 Task: Create a due date automation trigger when advanced on, on the wednesday after a card is due add fields without custom field "Resume" set to a date less than 1 working days ago at 11:00 AM.
Action: Mouse moved to (1280, 93)
Screenshot: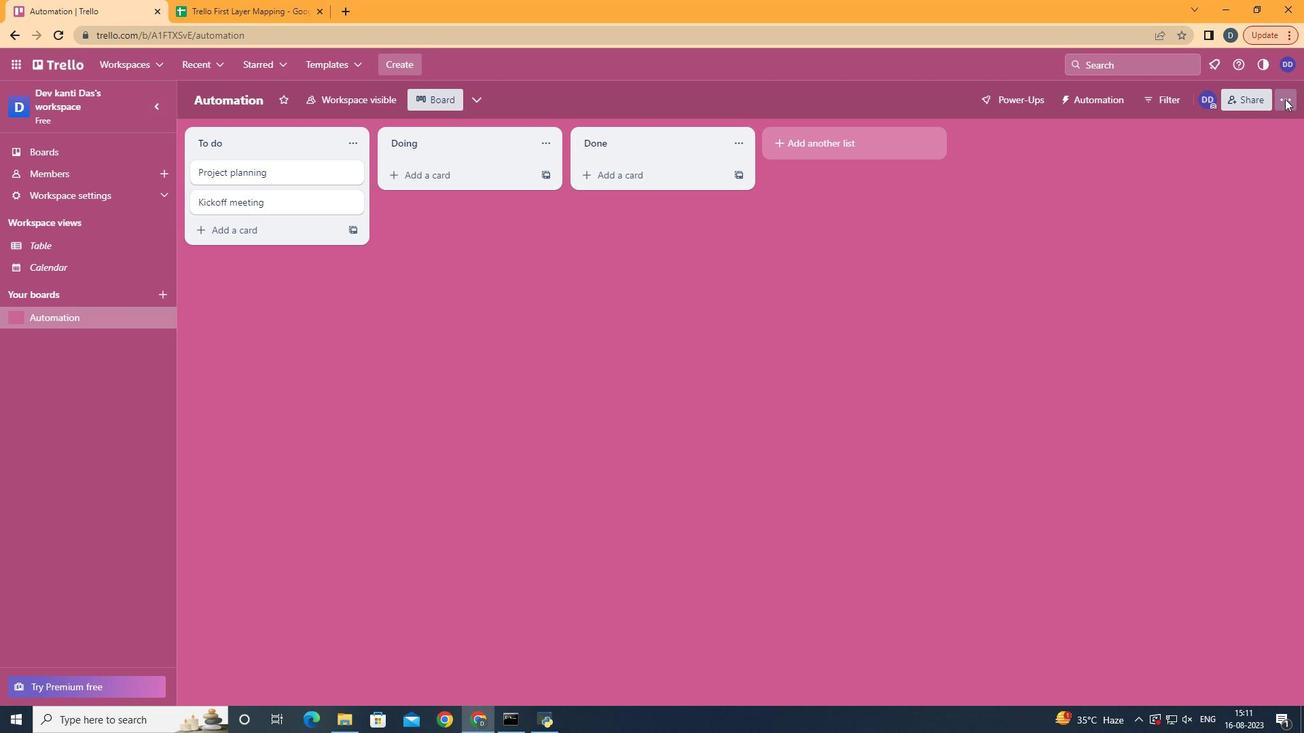 
Action: Mouse pressed left at (1280, 93)
Screenshot: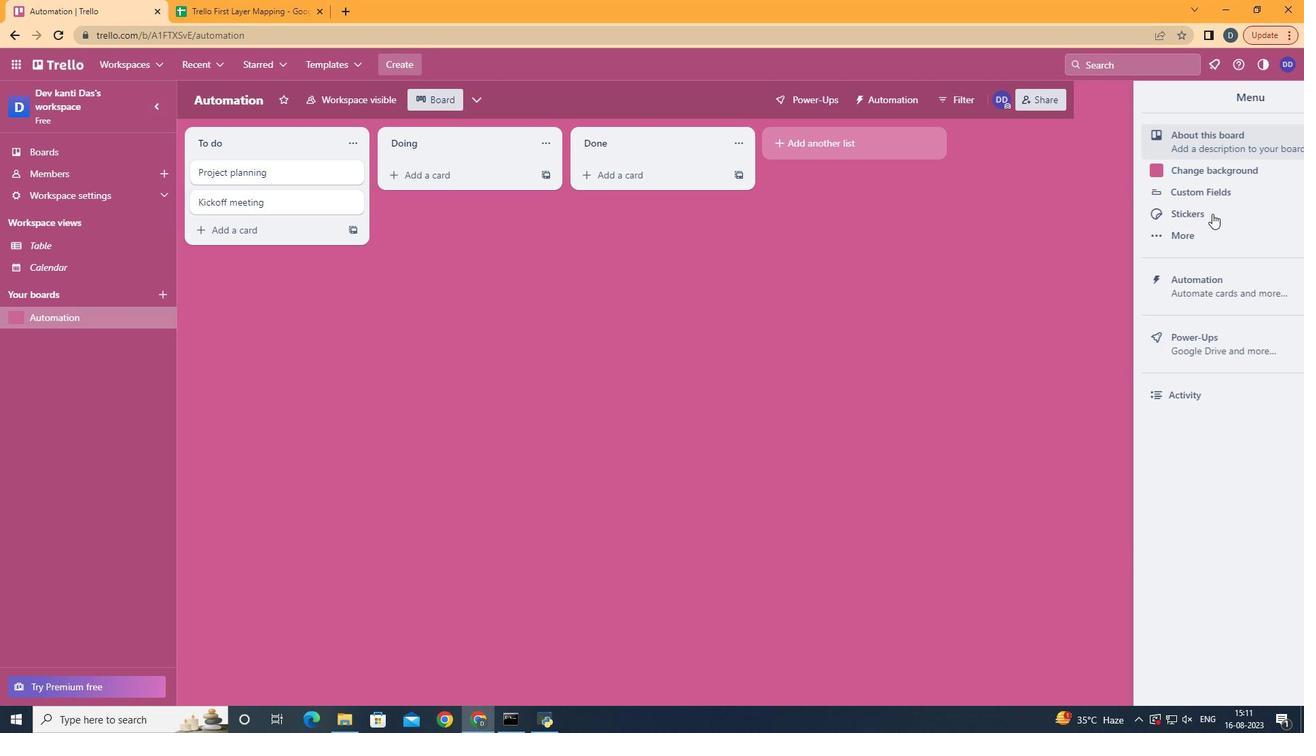 
Action: Mouse moved to (1161, 279)
Screenshot: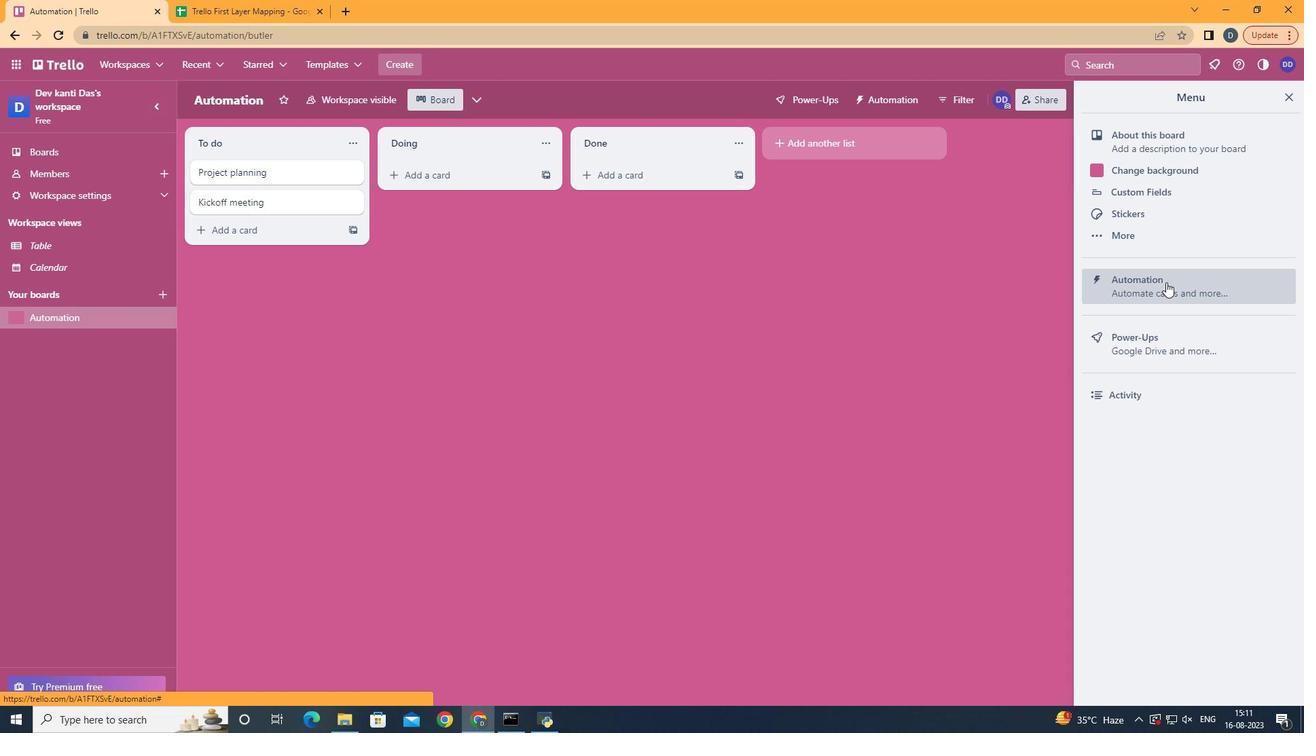 
Action: Mouse pressed left at (1161, 279)
Screenshot: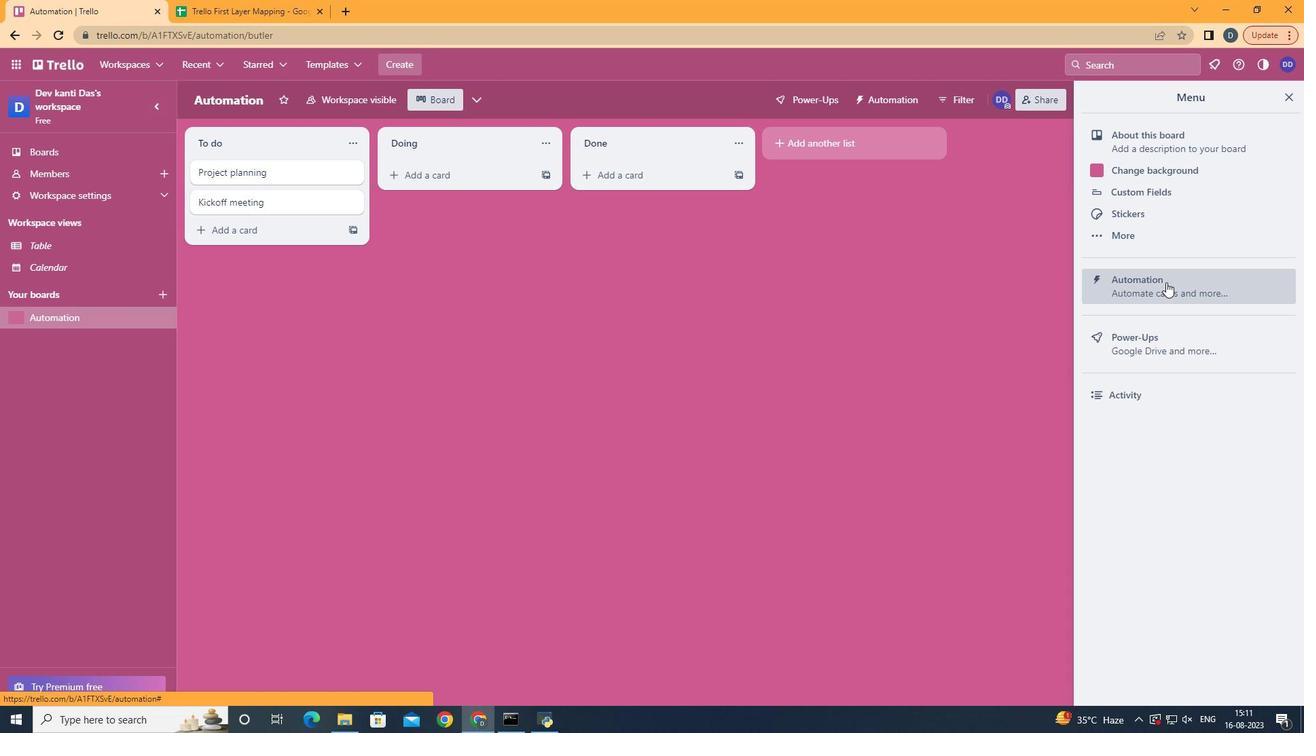 
Action: Mouse moved to (250, 260)
Screenshot: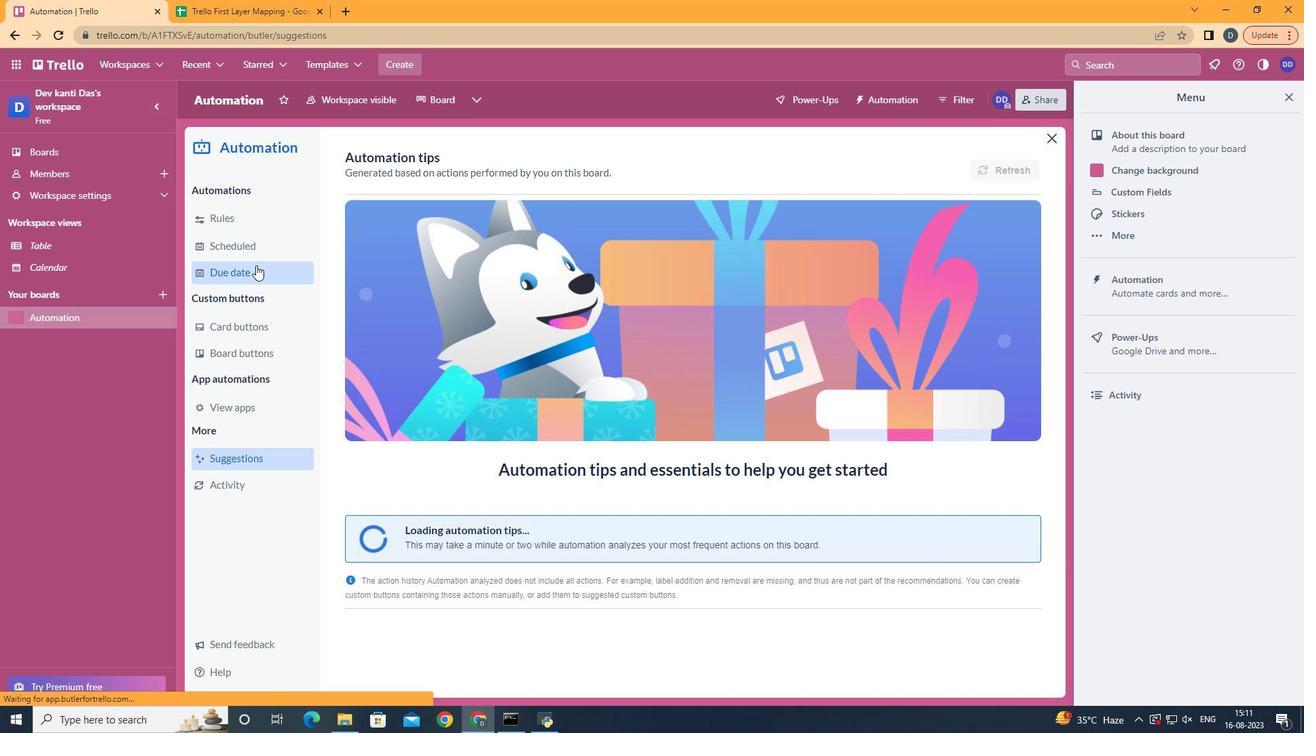 
Action: Mouse pressed left at (250, 260)
Screenshot: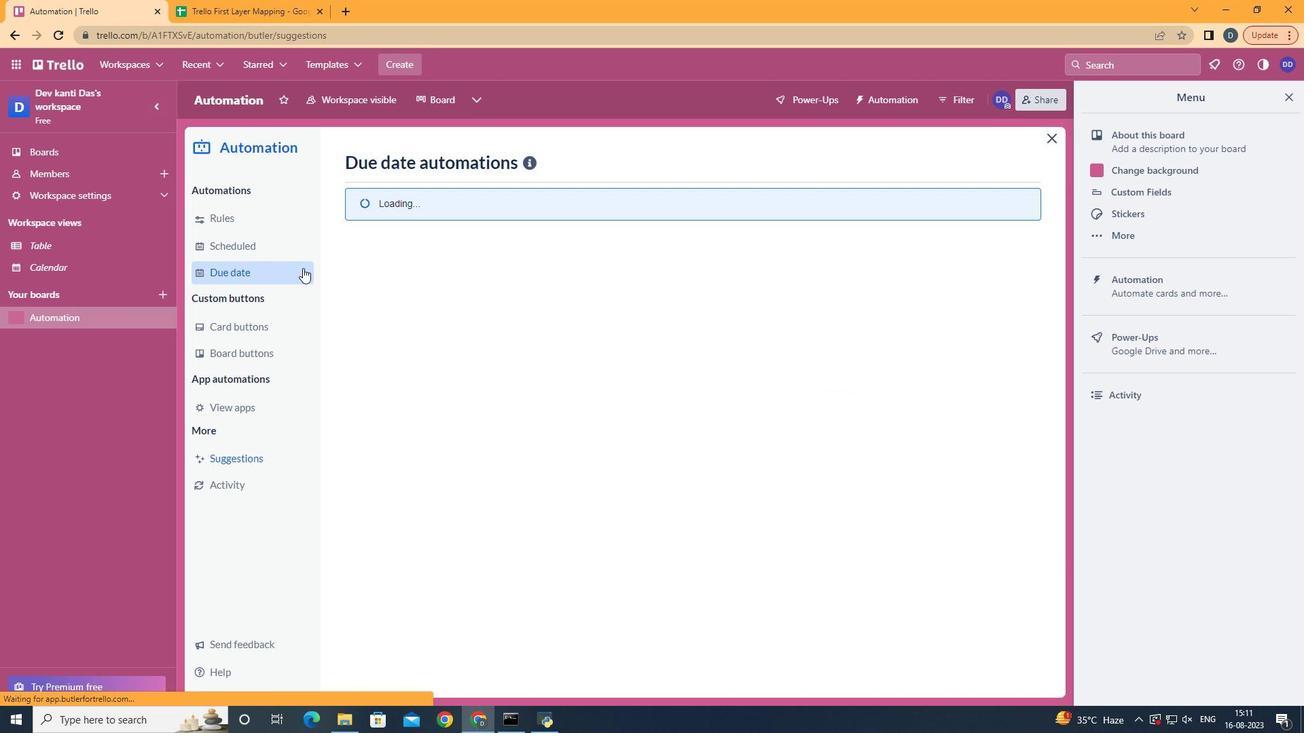 
Action: Mouse moved to (954, 153)
Screenshot: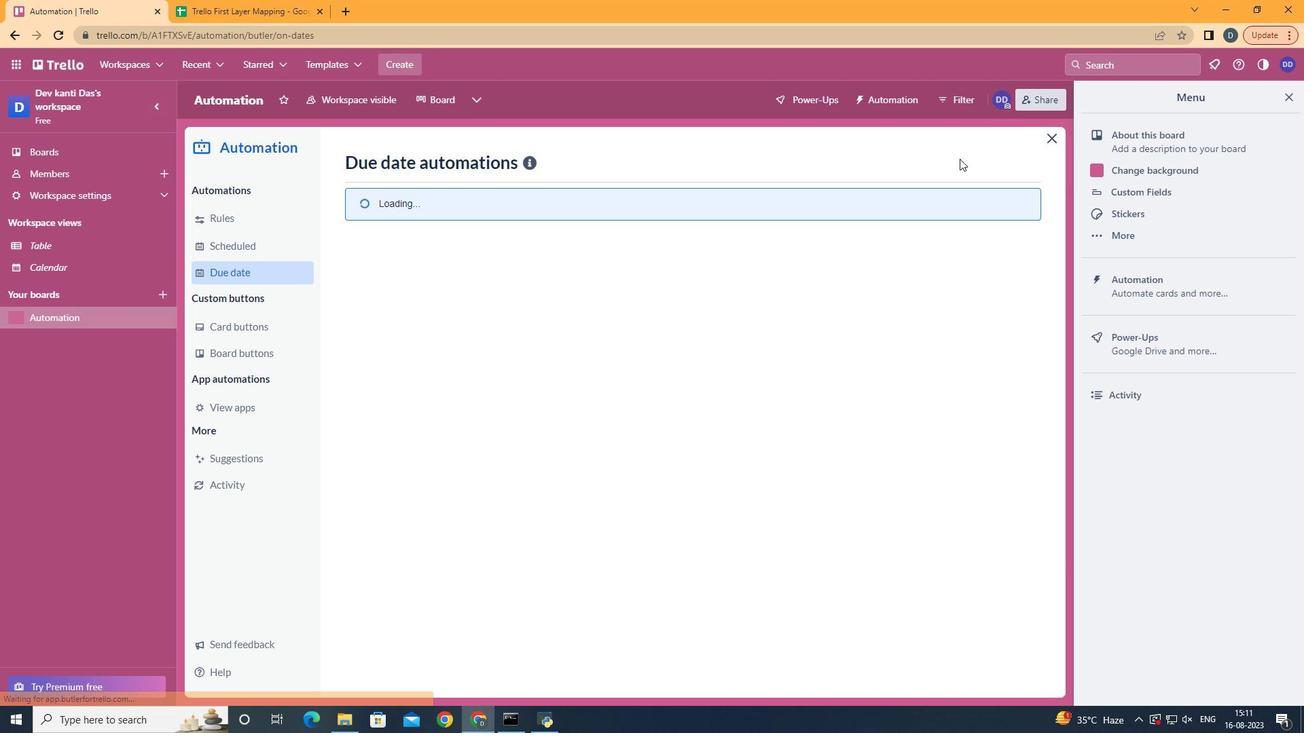 
Action: Mouse pressed left at (954, 153)
Screenshot: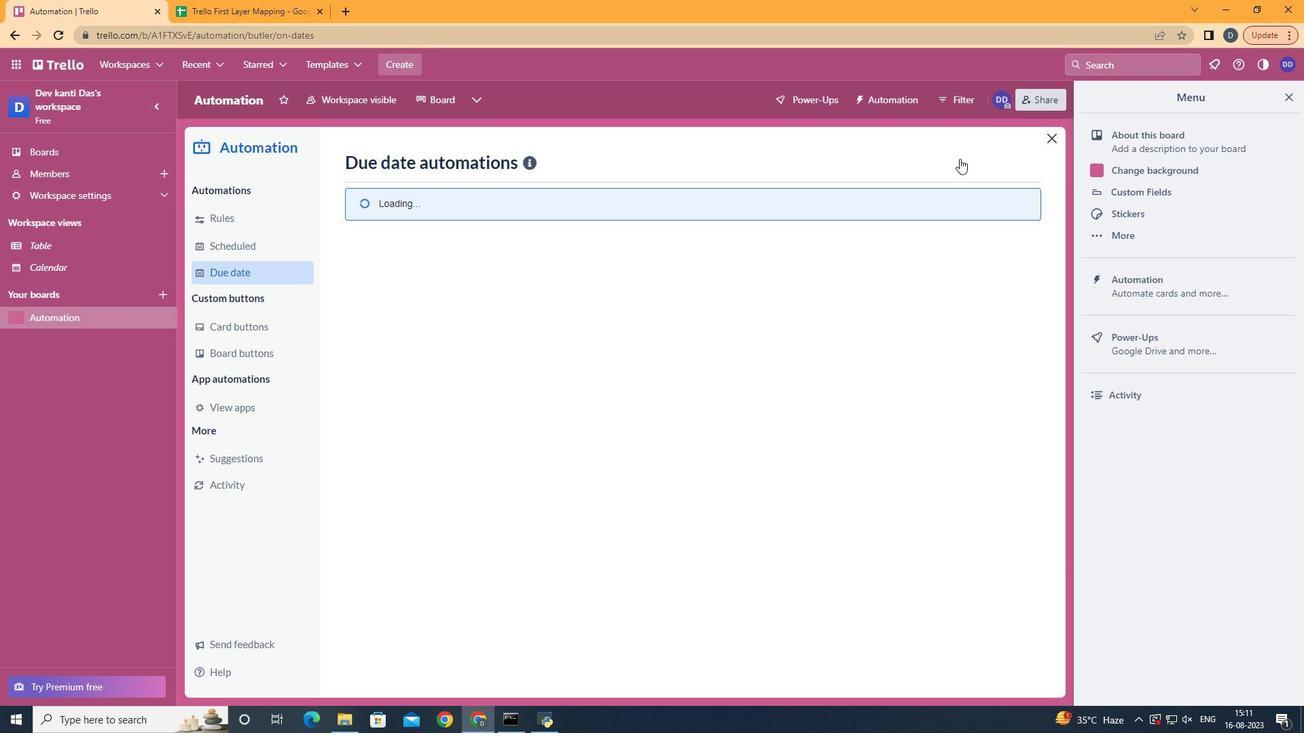 
Action: Mouse pressed left at (954, 153)
Screenshot: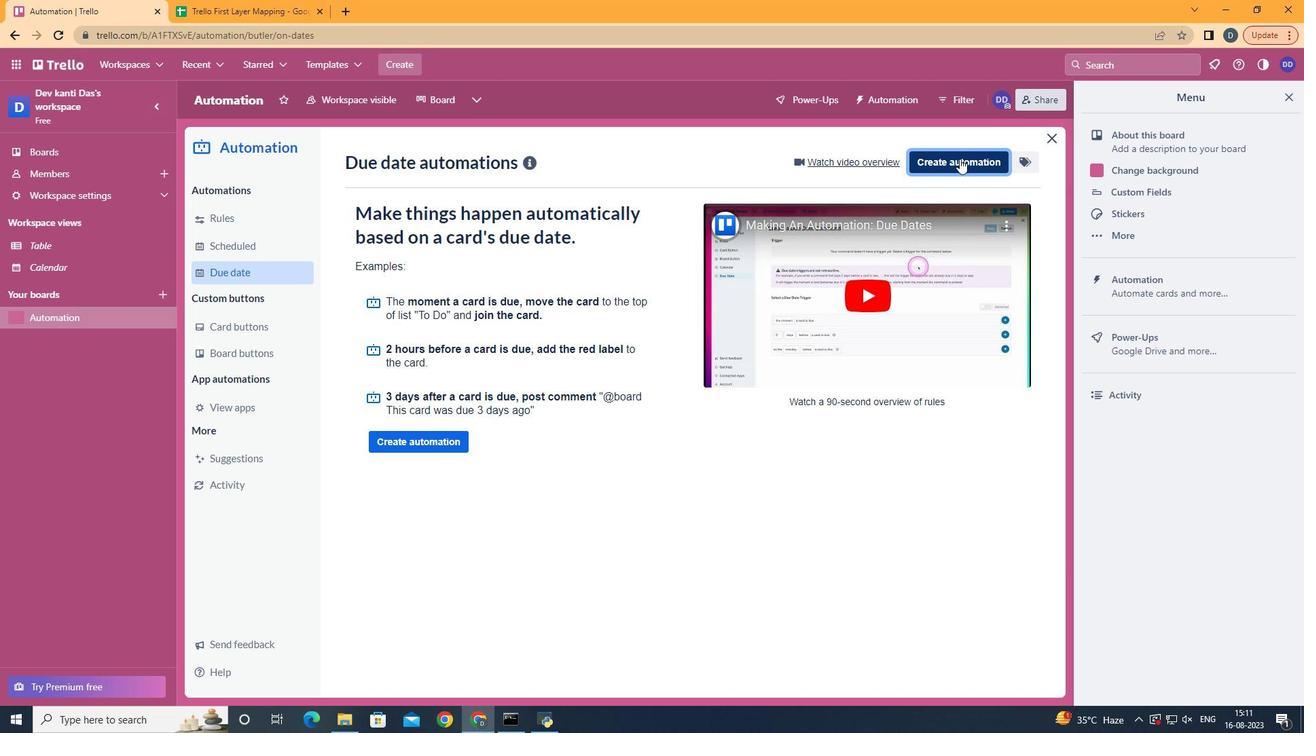 
Action: Mouse moved to (703, 297)
Screenshot: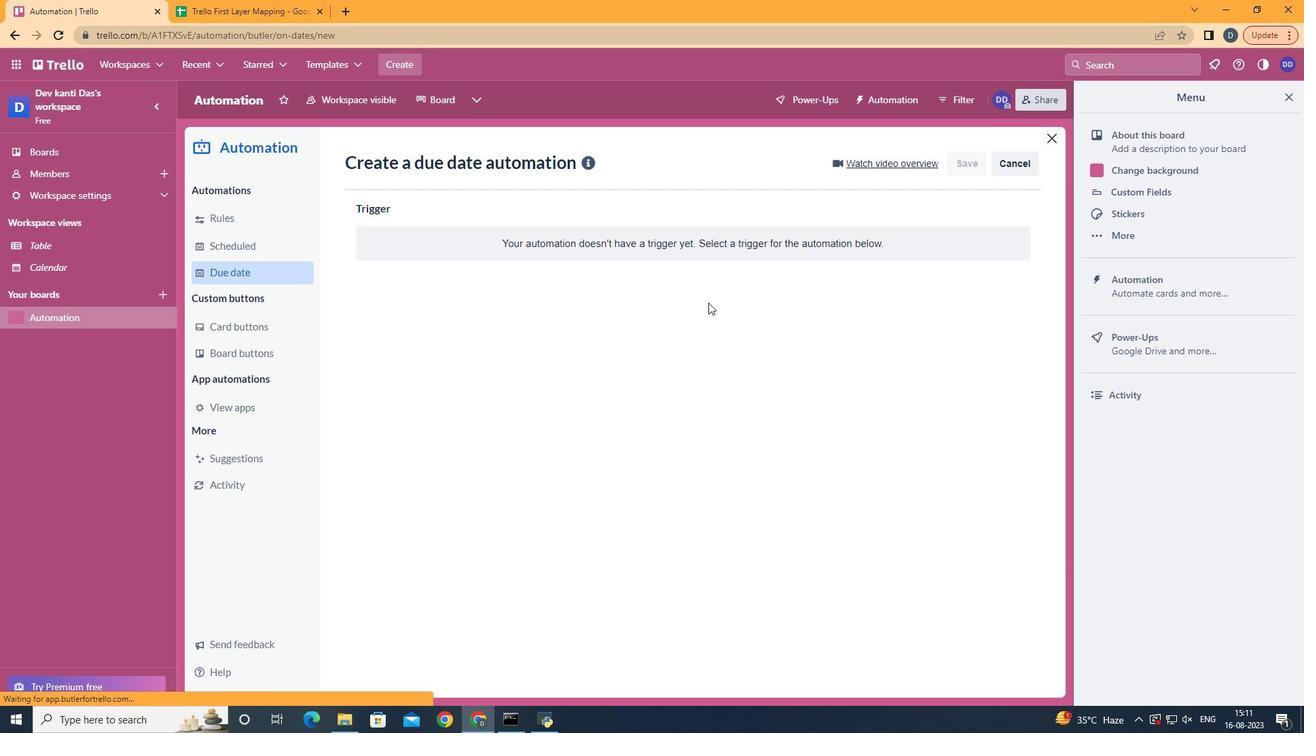 
Action: Mouse pressed left at (703, 297)
Screenshot: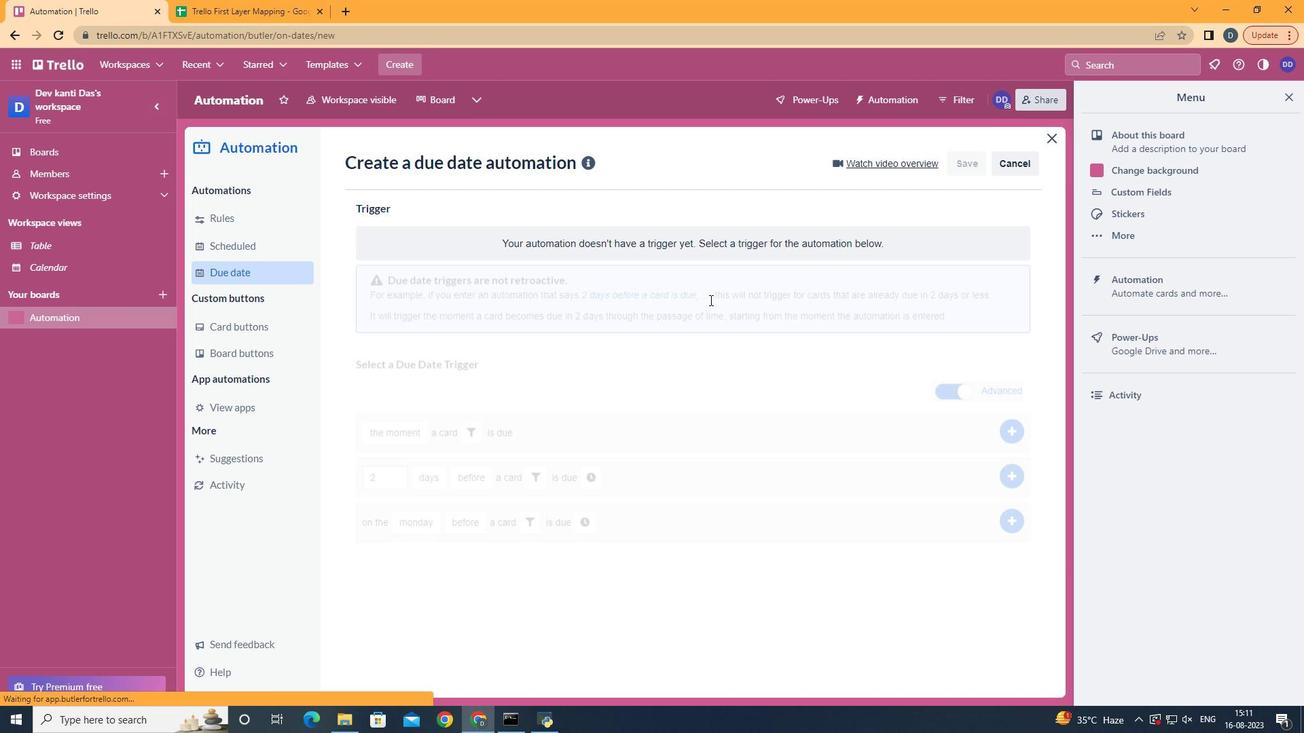 
Action: Mouse moved to (434, 397)
Screenshot: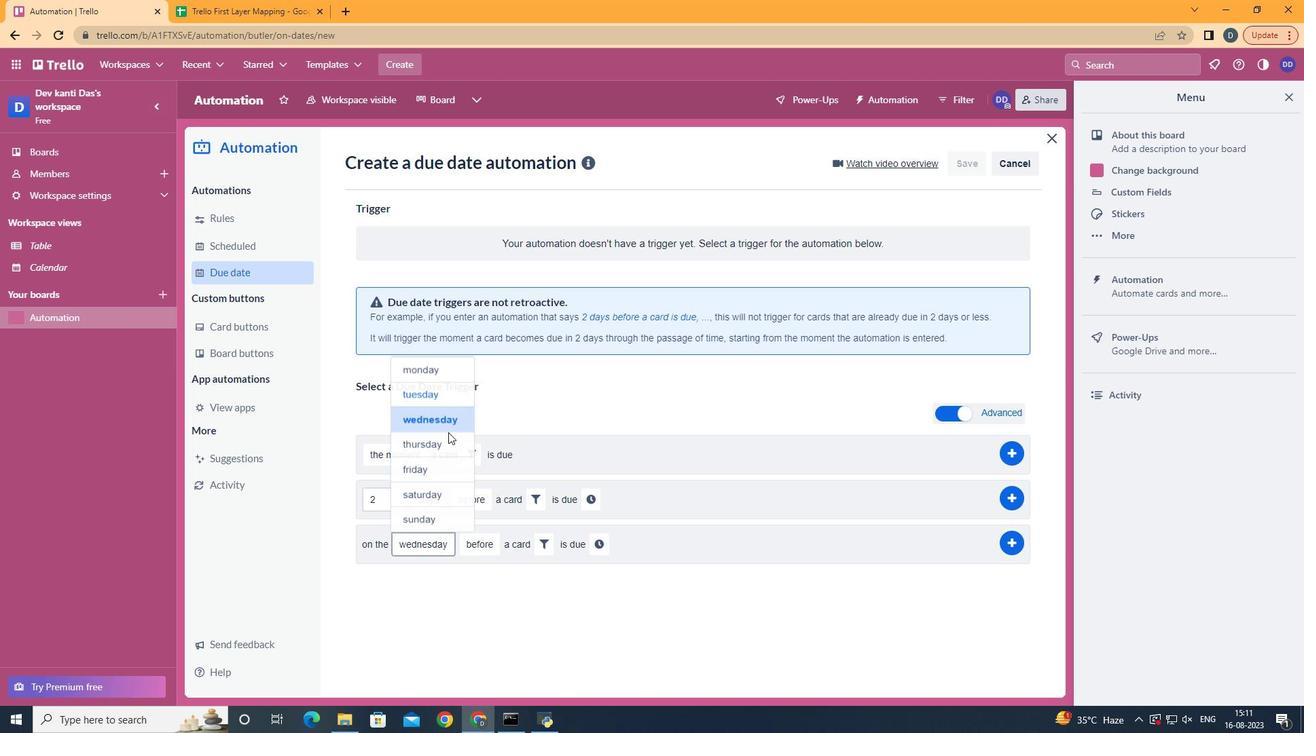 
Action: Mouse pressed left at (434, 397)
Screenshot: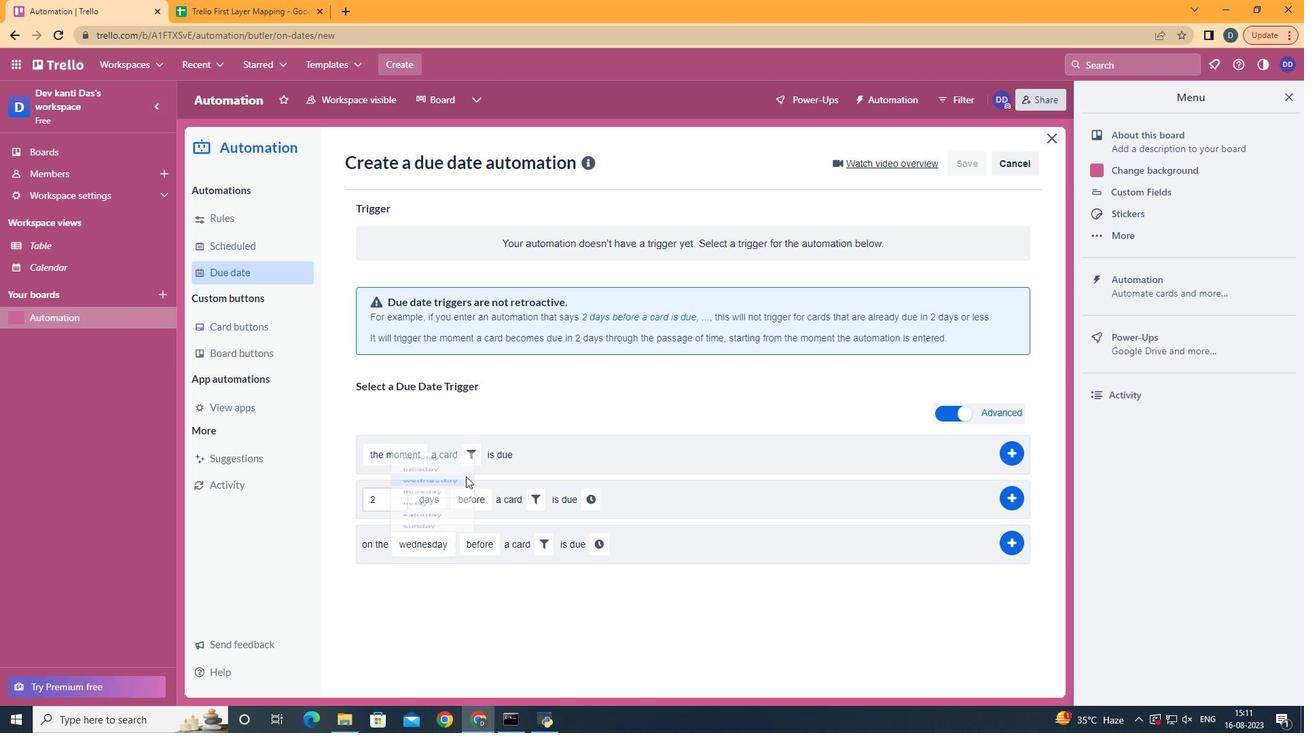 
Action: Mouse moved to (485, 590)
Screenshot: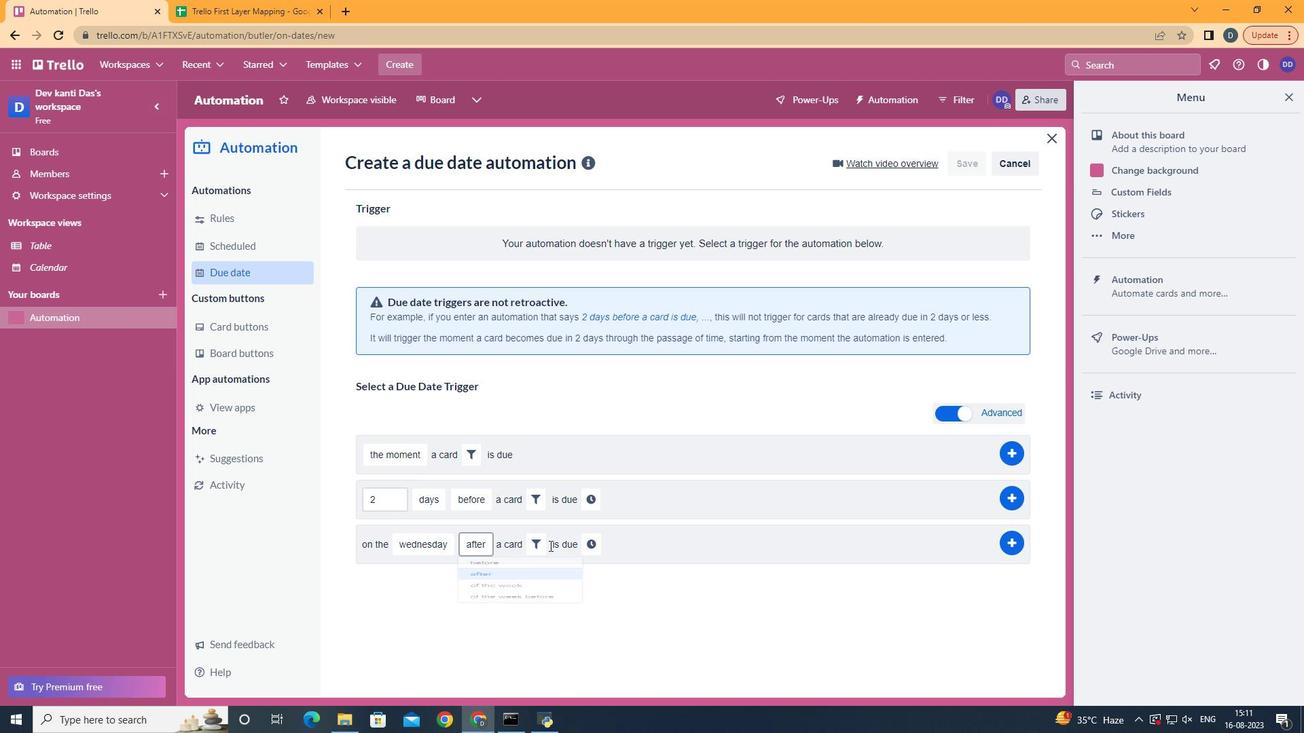 
Action: Mouse pressed left at (485, 590)
Screenshot: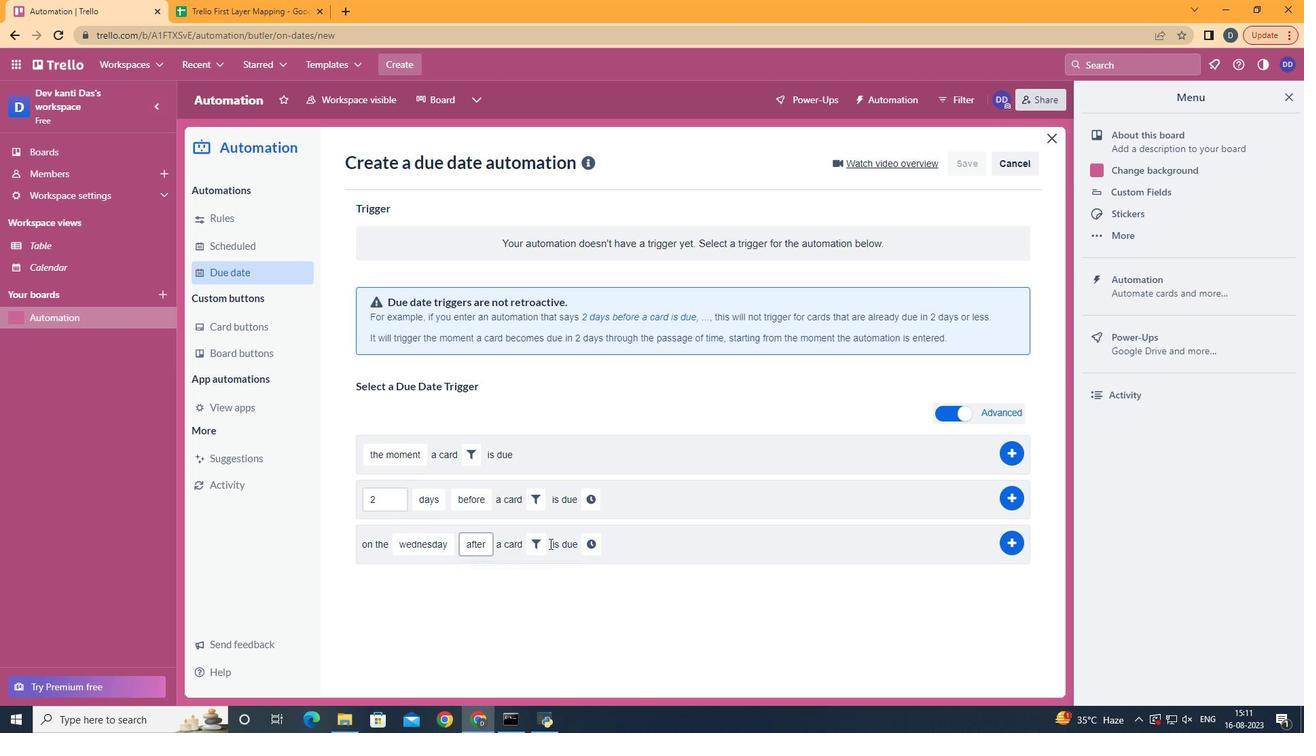
Action: Mouse moved to (544, 536)
Screenshot: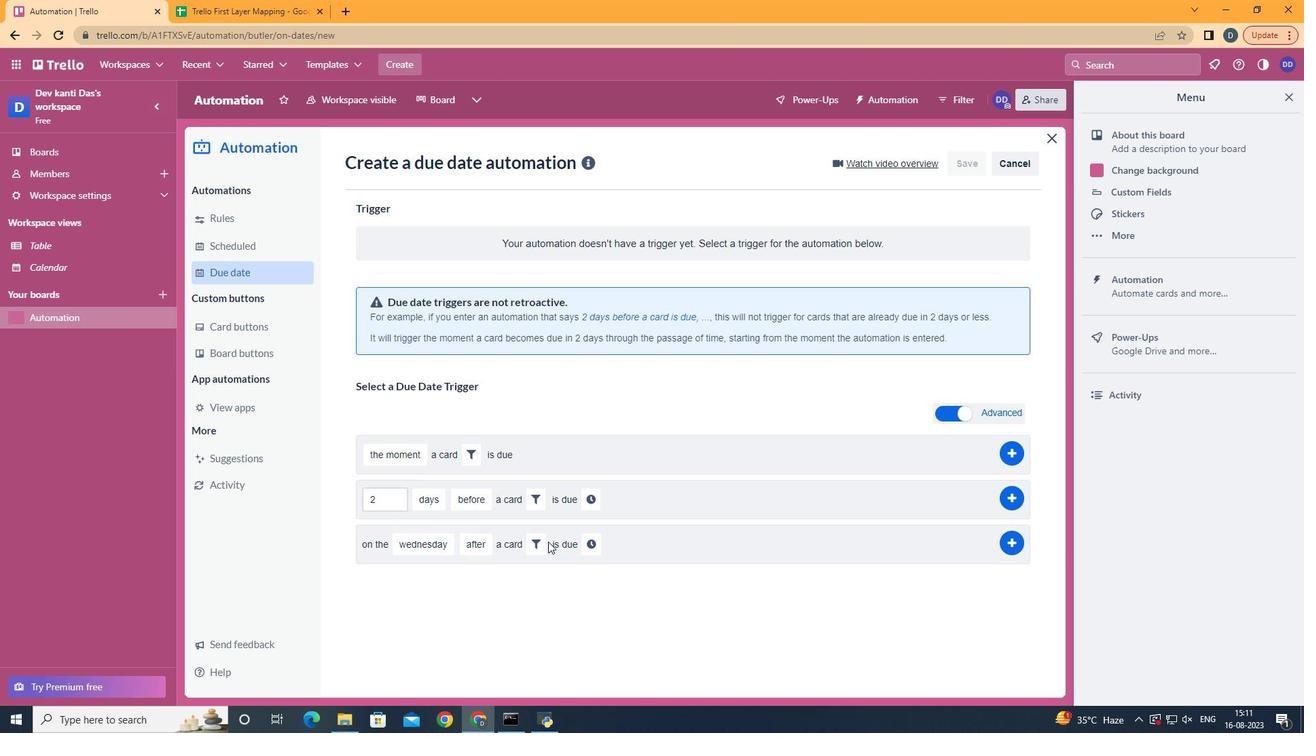 
Action: Mouse pressed left at (544, 536)
Screenshot: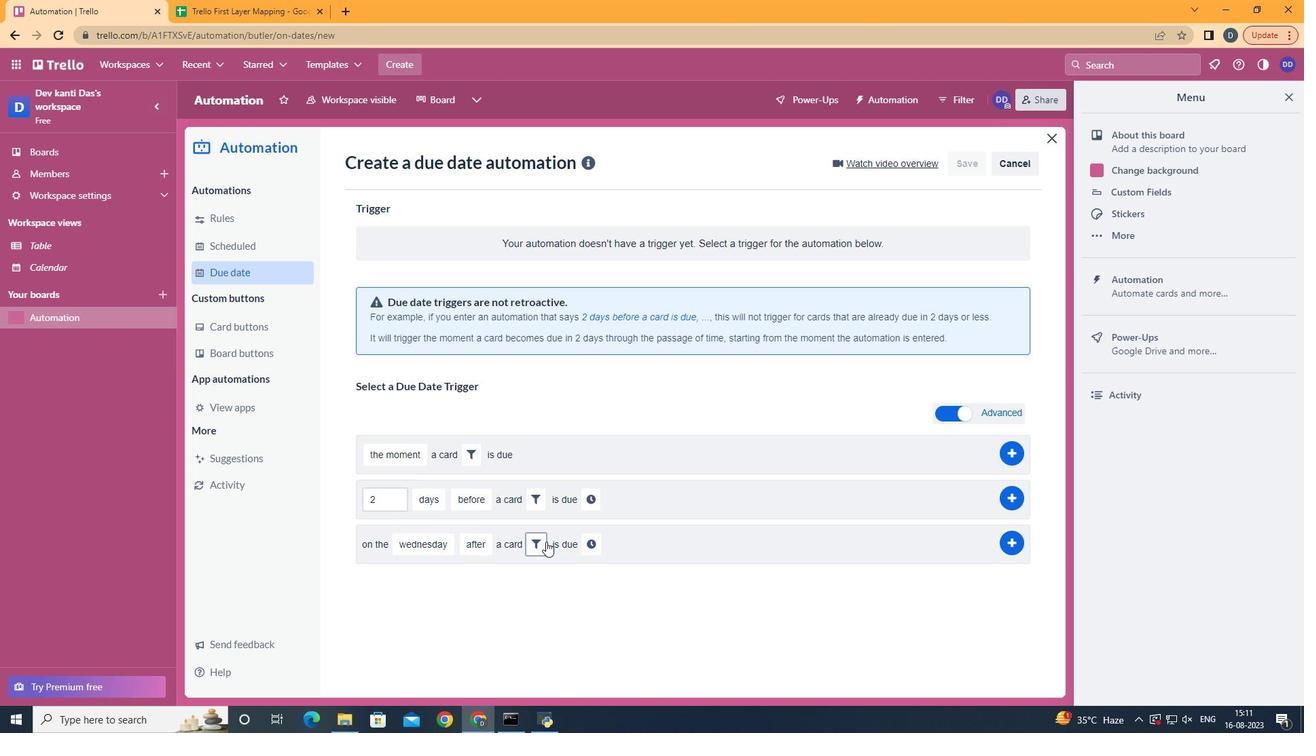 
Action: Mouse moved to (540, 536)
Screenshot: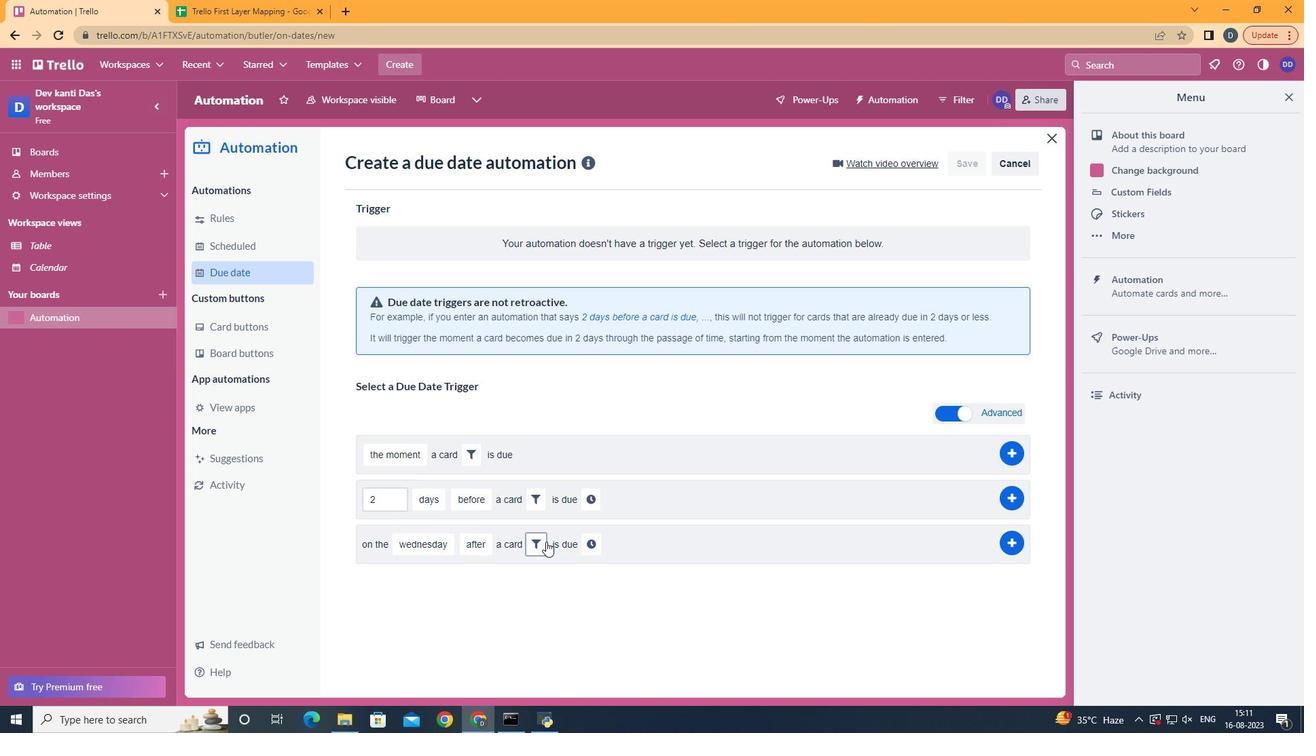 
Action: Mouse pressed left at (540, 536)
Screenshot: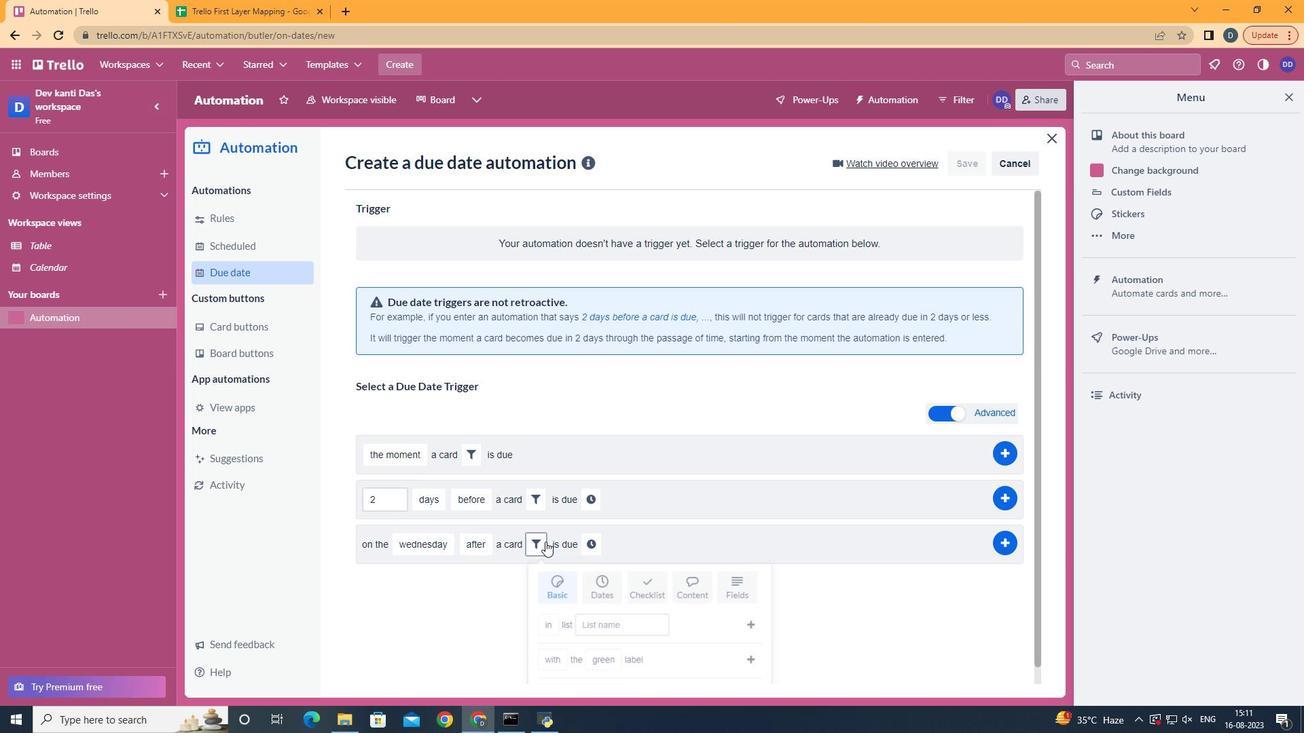 
Action: Mouse moved to (755, 587)
Screenshot: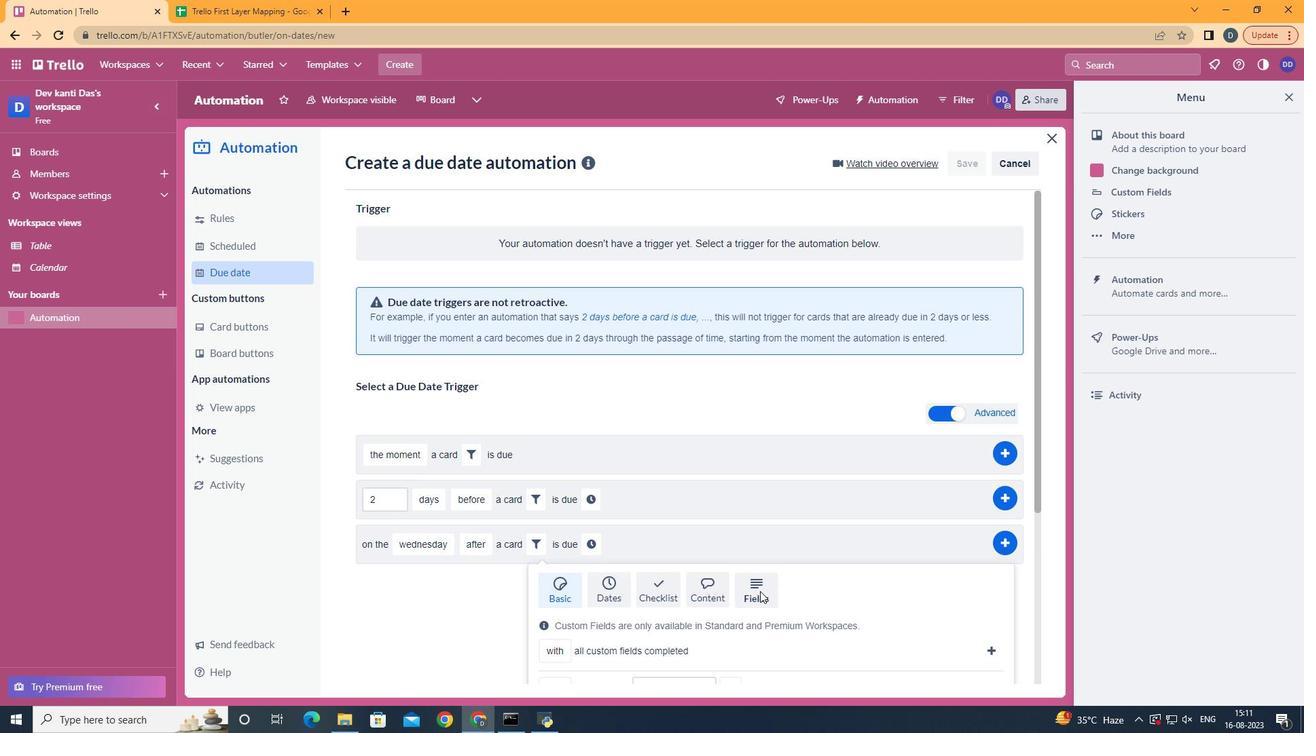 
Action: Mouse pressed left at (755, 587)
Screenshot: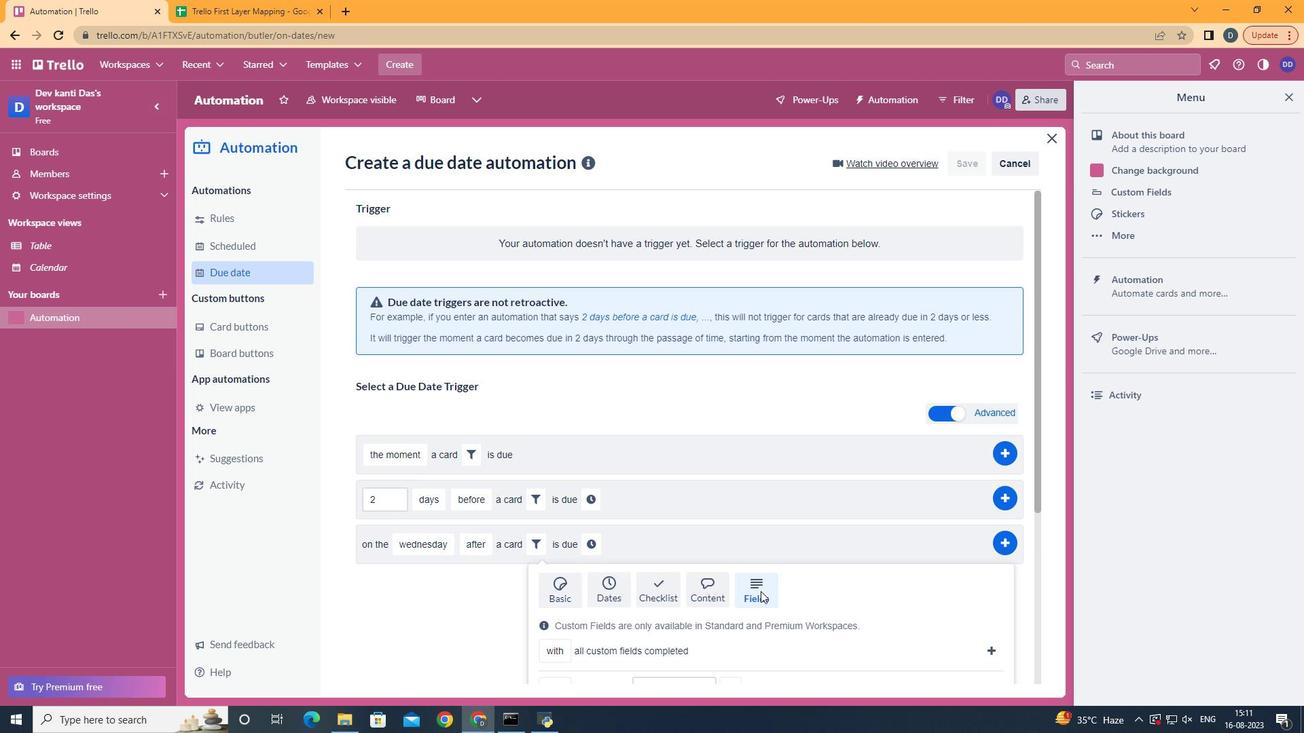 
Action: Mouse moved to (755, 586)
Screenshot: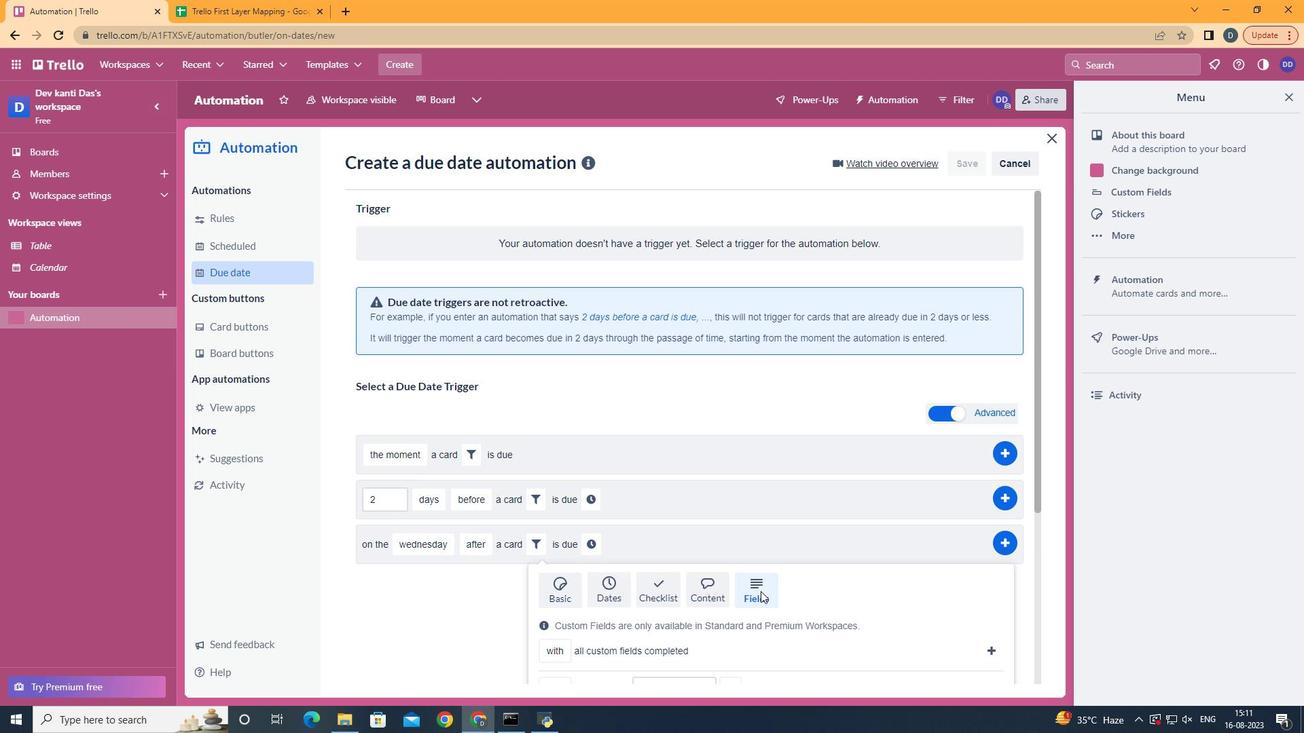 
Action: Mouse scrolled (755, 585) with delta (0, 0)
Screenshot: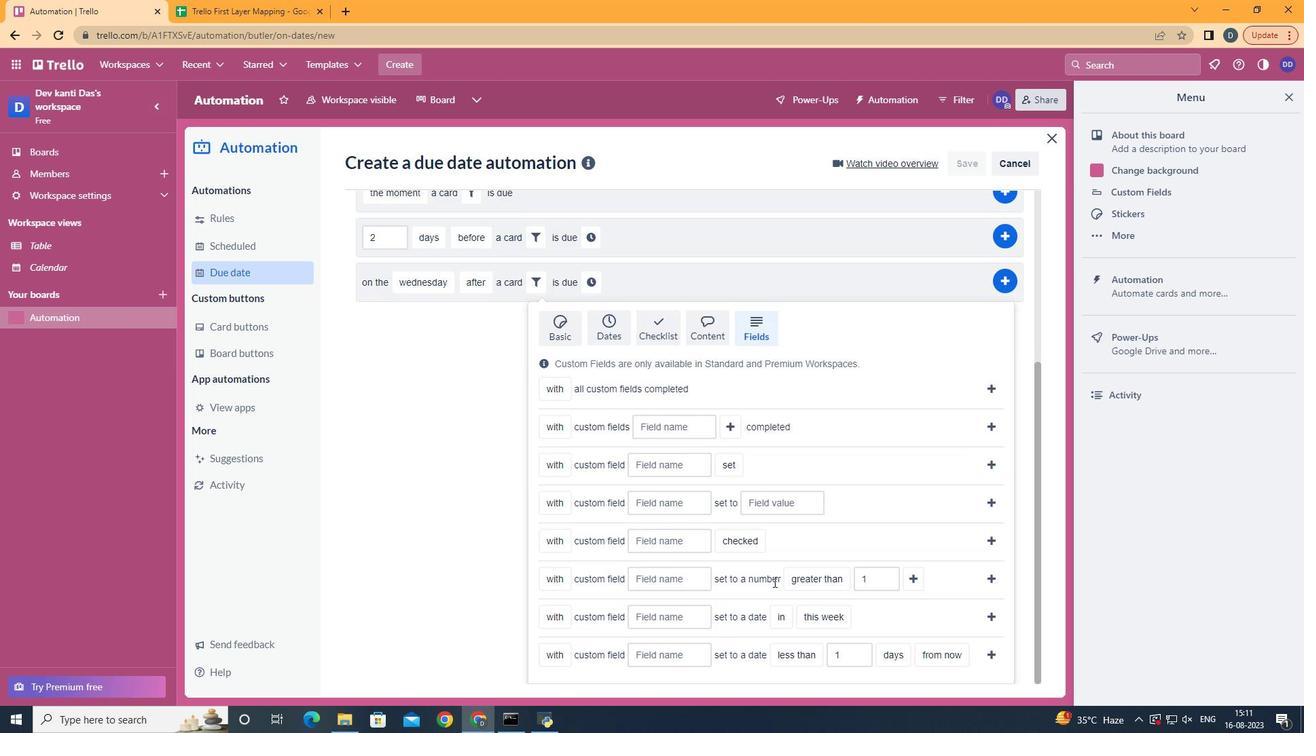 
Action: Mouse scrolled (755, 585) with delta (0, 0)
Screenshot: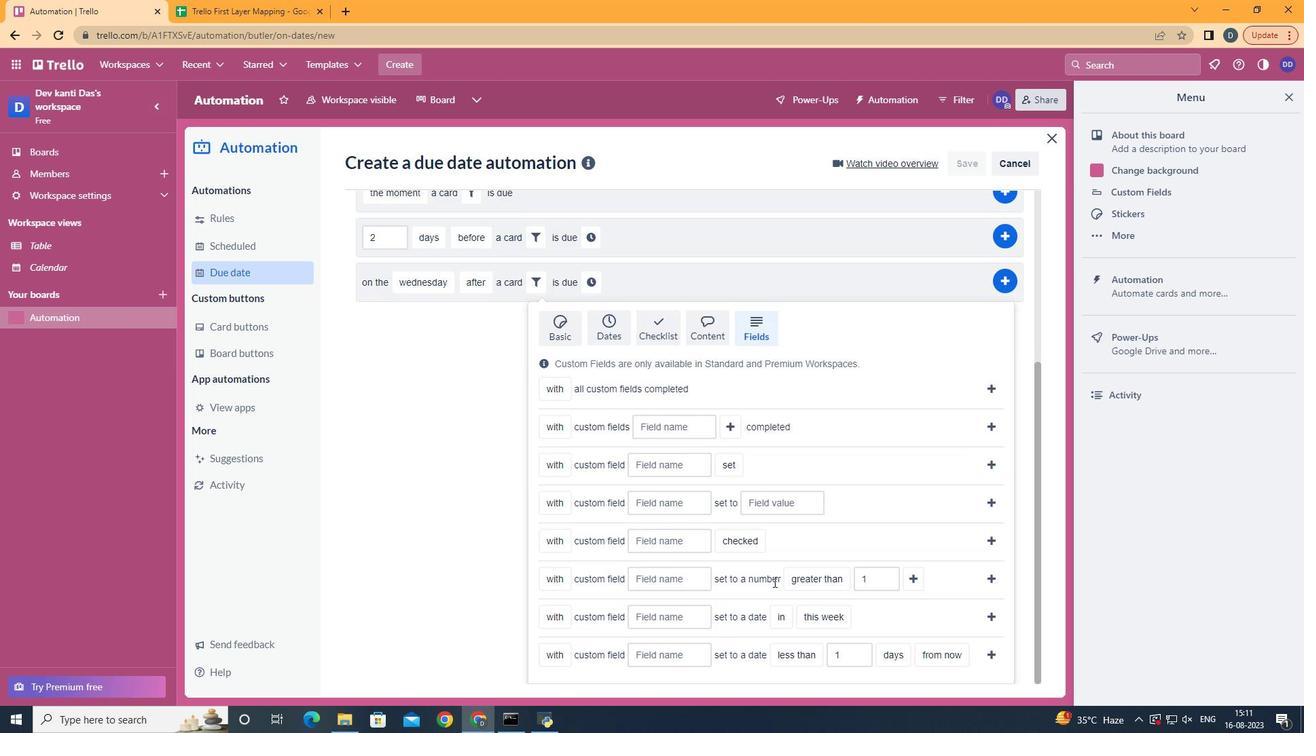 
Action: Mouse scrolled (755, 585) with delta (0, 0)
Screenshot: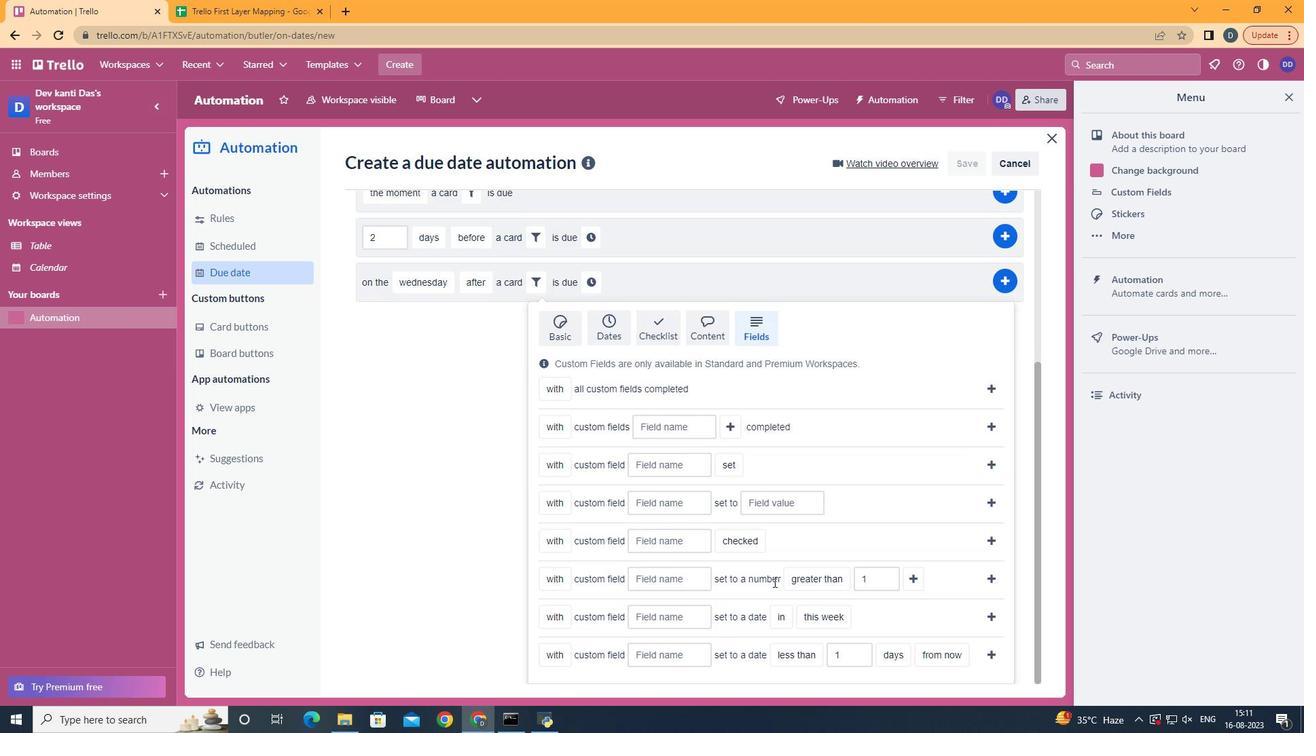
Action: Mouse scrolled (755, 585) with delta (0, 0)
Screenshot: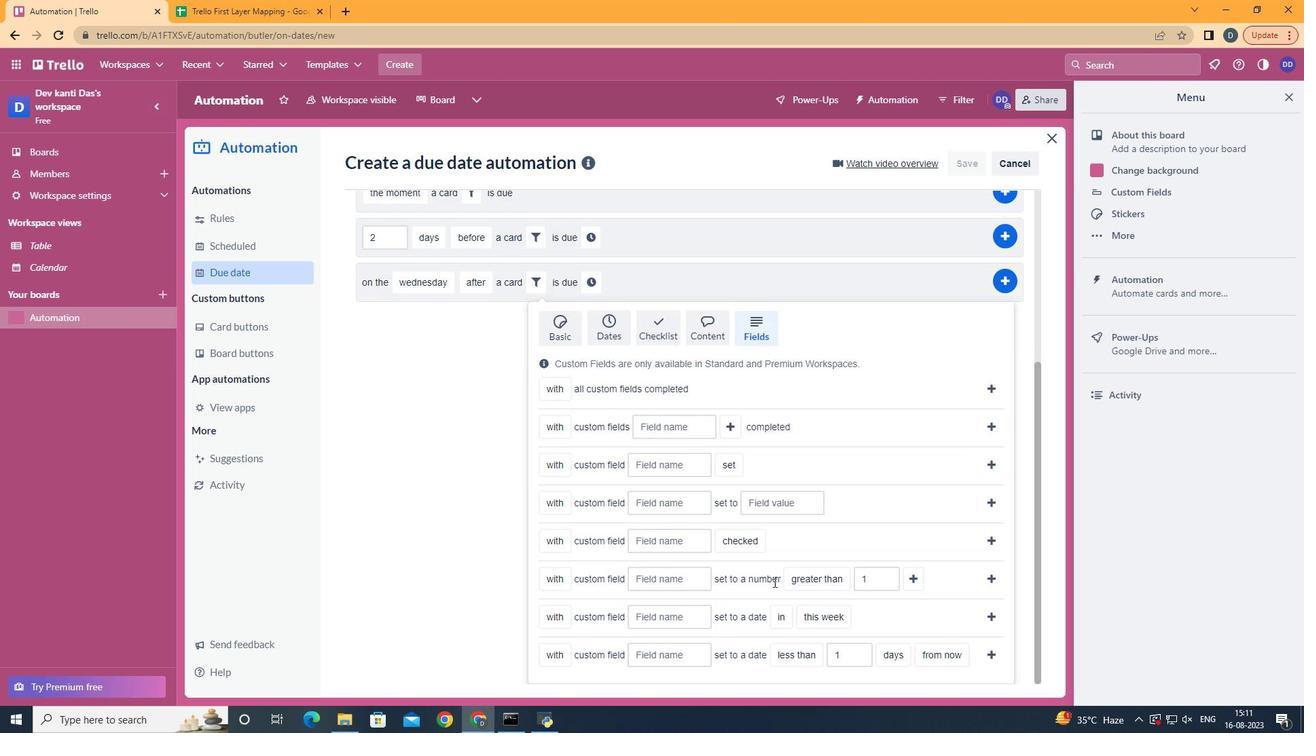 
Action: Mouse scrolled (755, 585) with delta (0, 0)
Screenshot: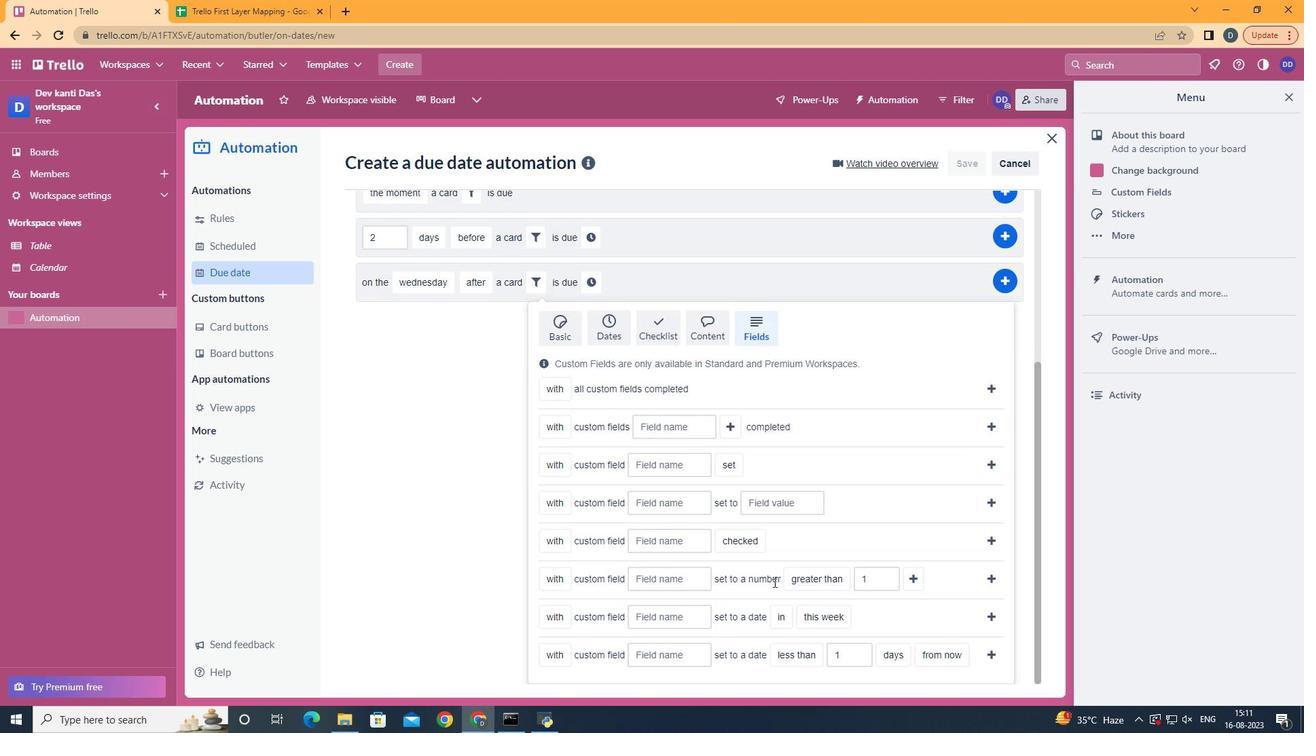 
Action: Mouse scrolled (755, 585) with delta (0, 0)
Screenshot: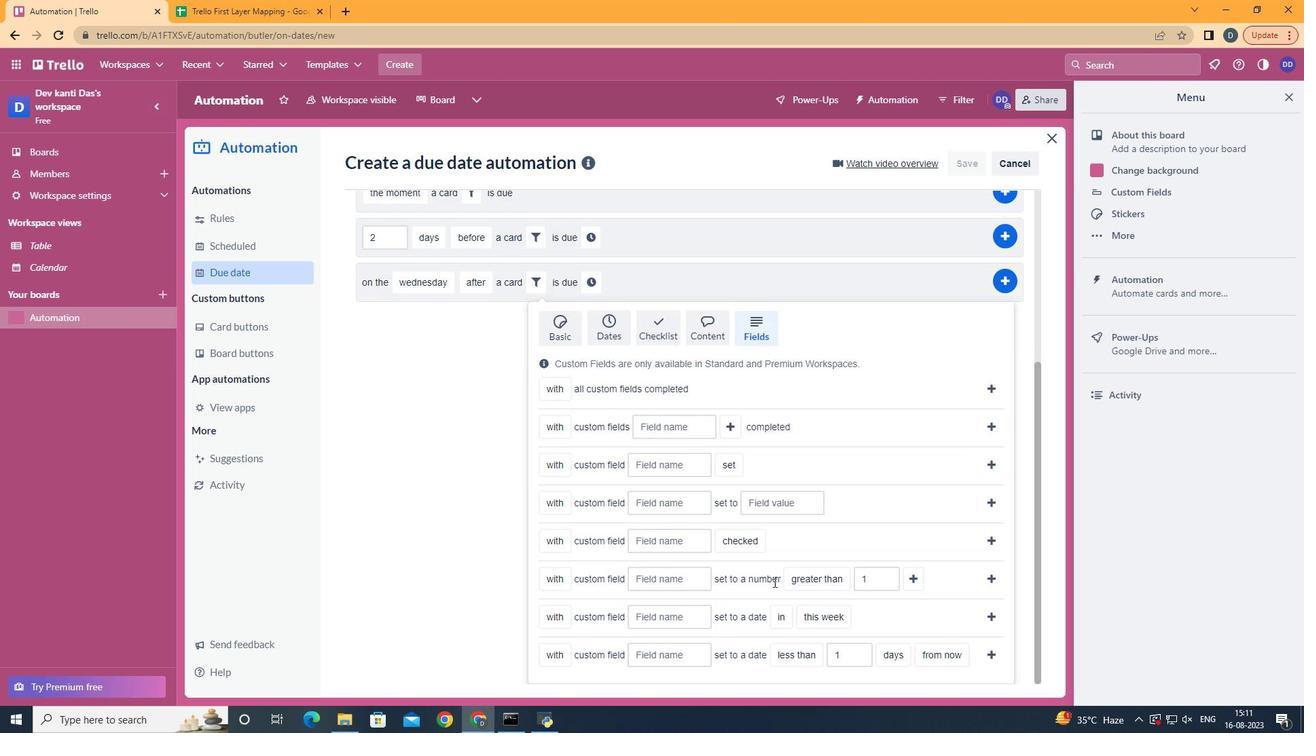 
Action: Mouse scrolled (755, 585) with delta (0, 0)
Screenshot: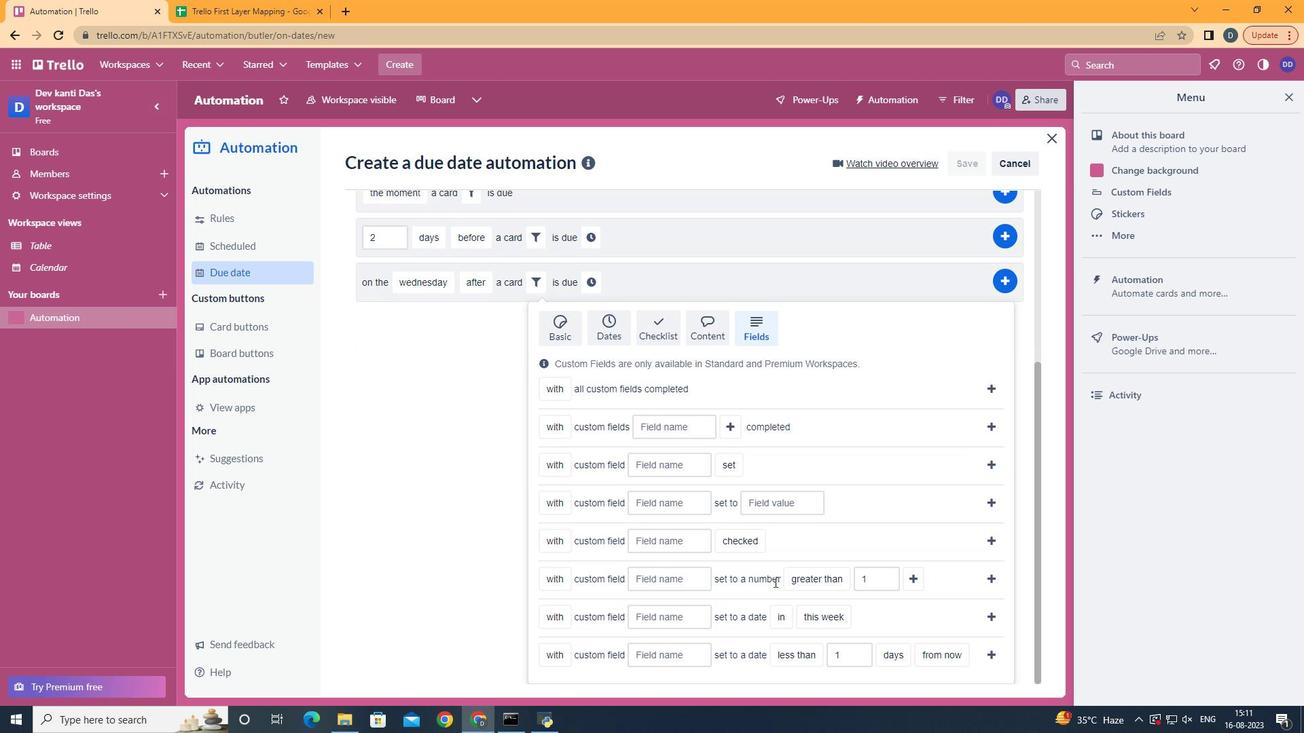 
Action: Mouse moved to (568, 626)
Screenshot: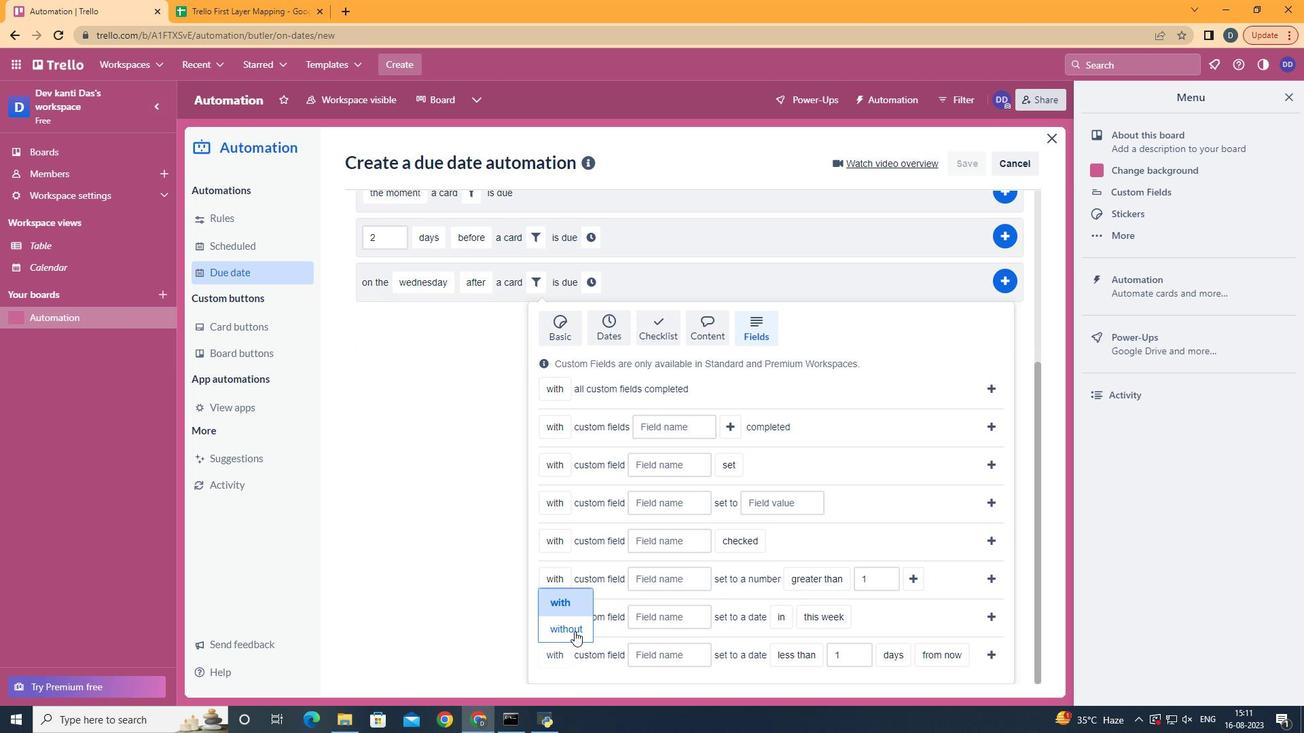 
Action: Mouse pressed left at (568, 626)
Screenshot: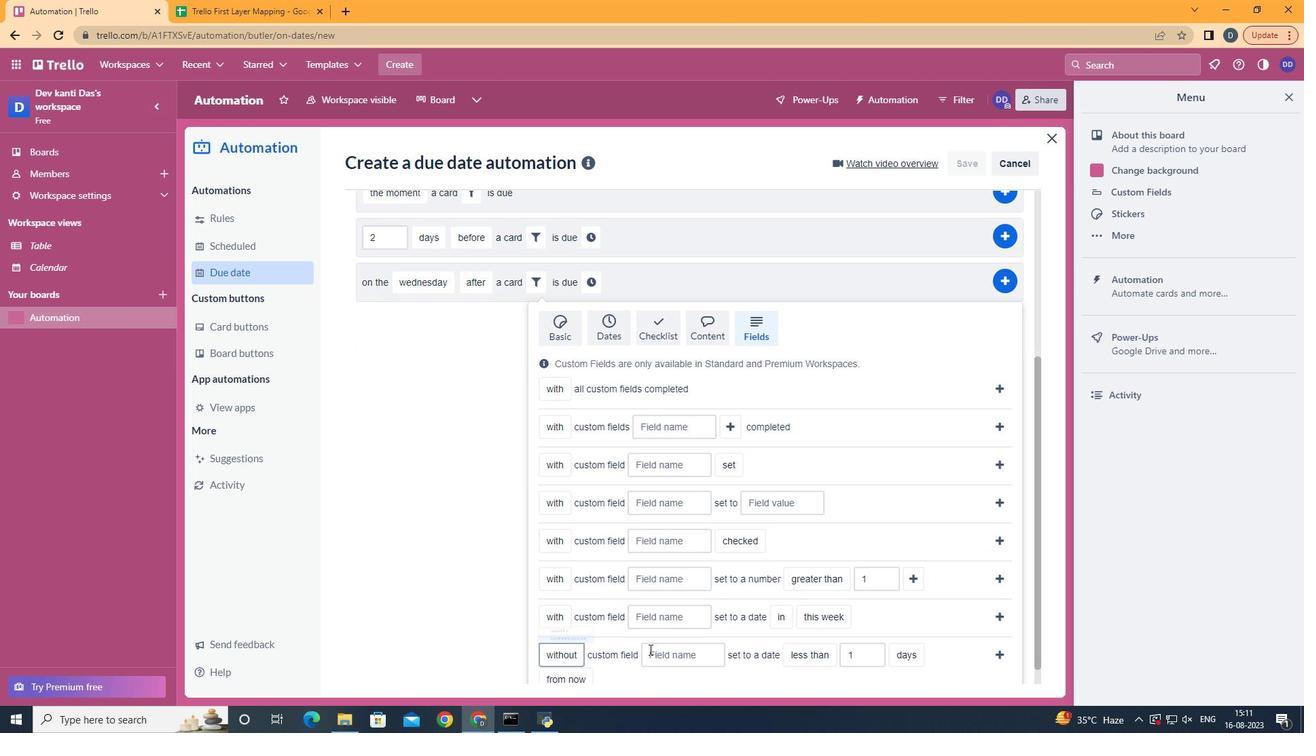 
Action: Mouse moved to (664, 650)
Screenshot: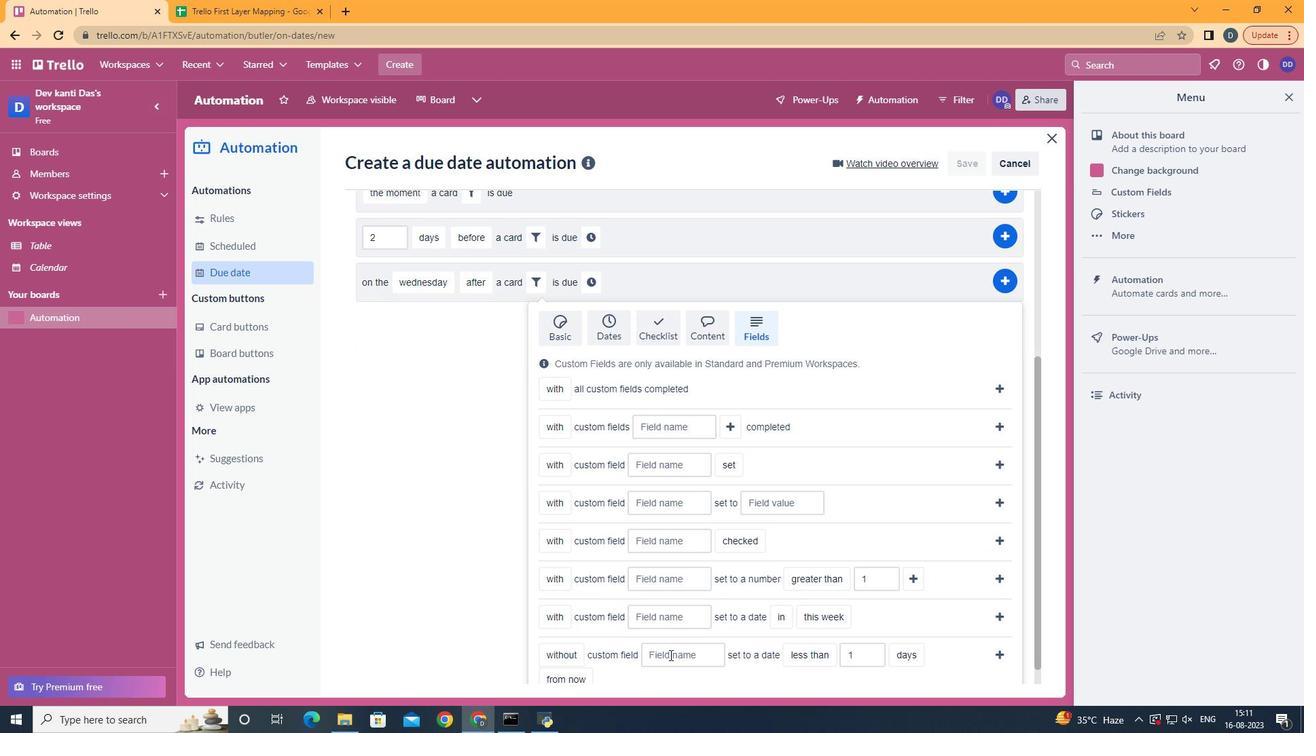 
Action: Mouse pressed left at (664, 650)
Screenshot: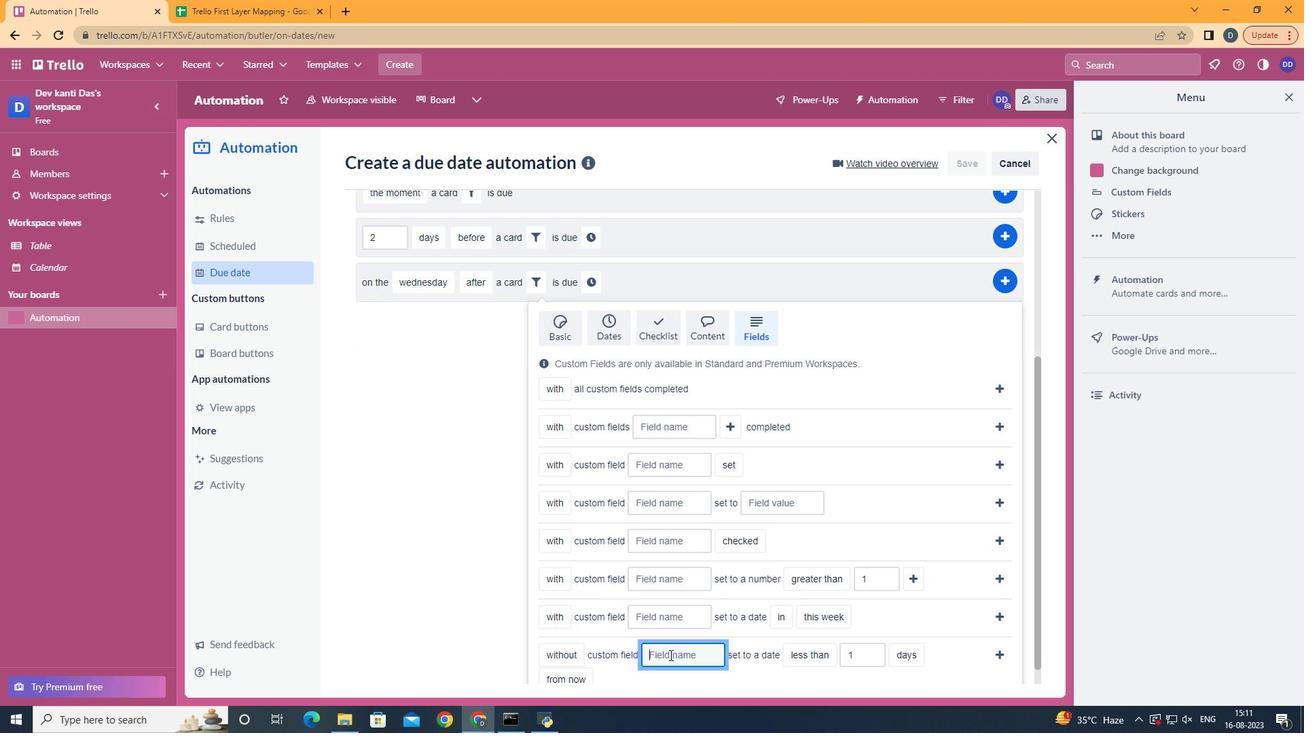 
Action: Key pressed <Key.shift>Resume
Screenshot: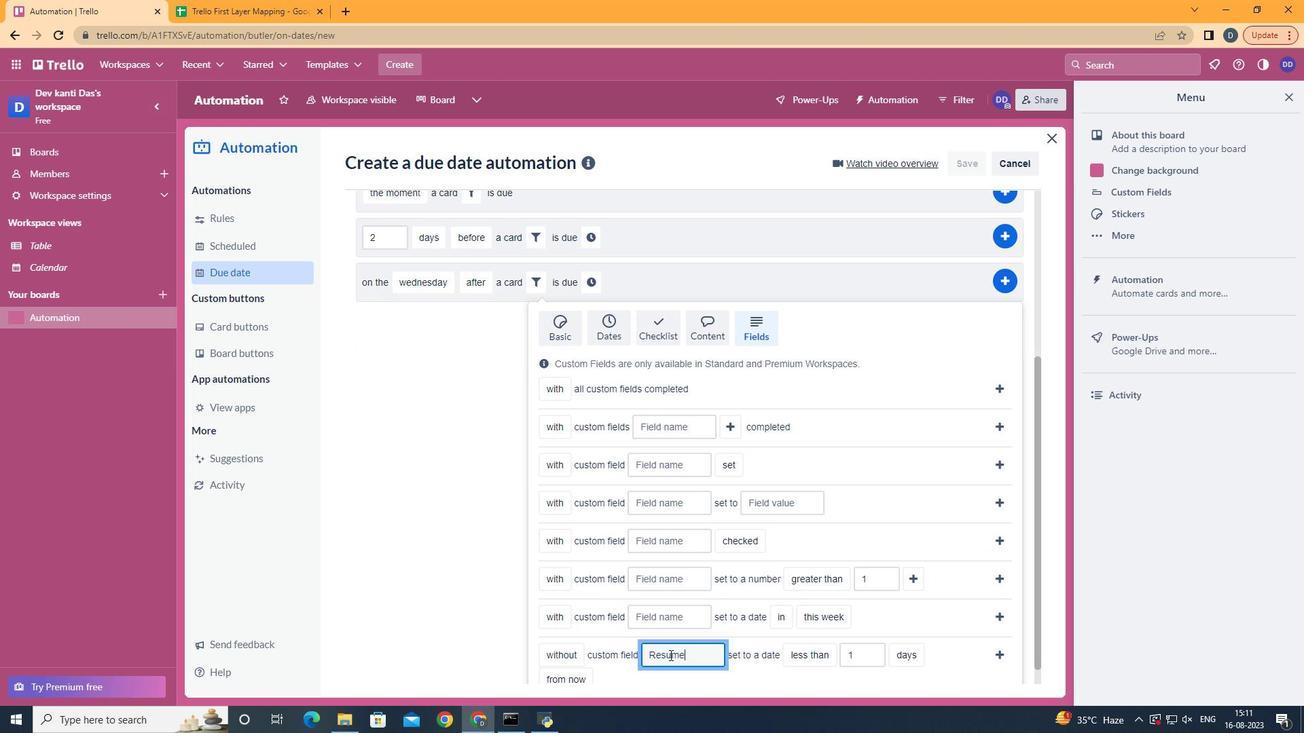 
Action: Mouse scrolled (664, 649) with delta (0, 0)
Screenshot: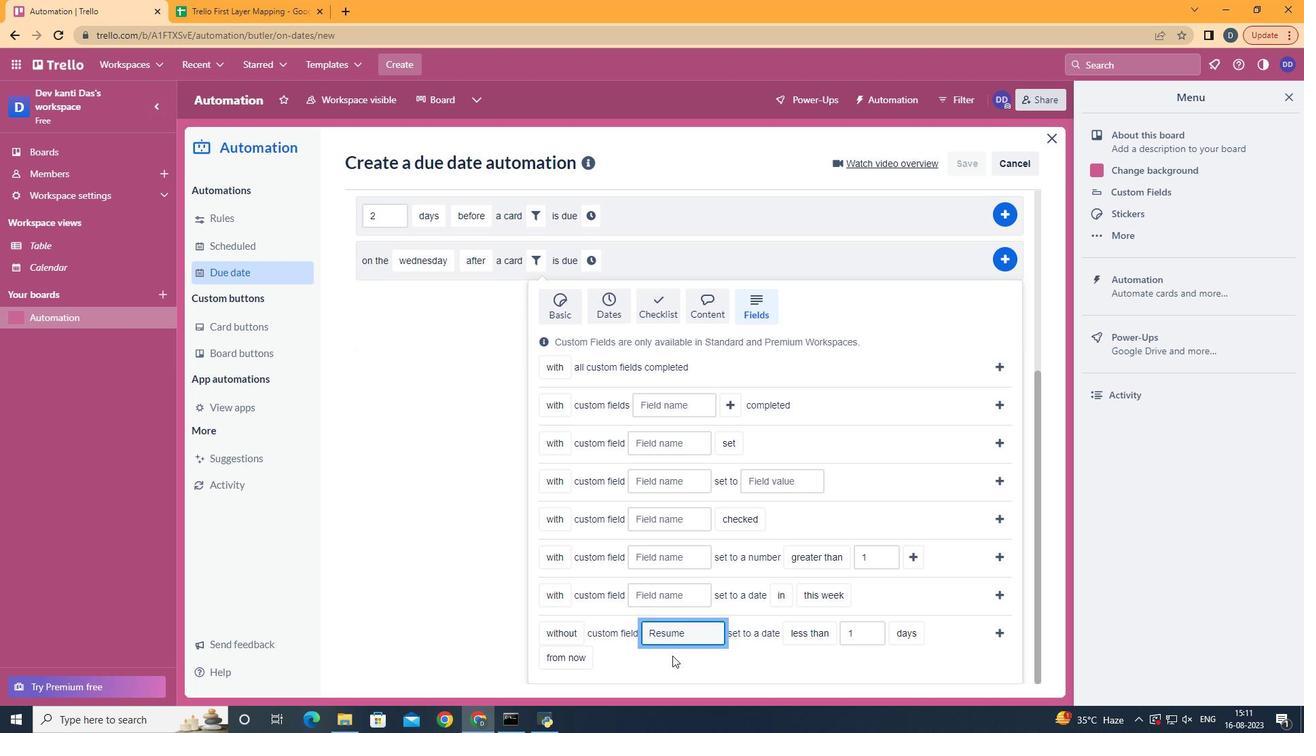 
Action: Mouse scrolled (664, 649) with delta (0, 0)
Screenshot: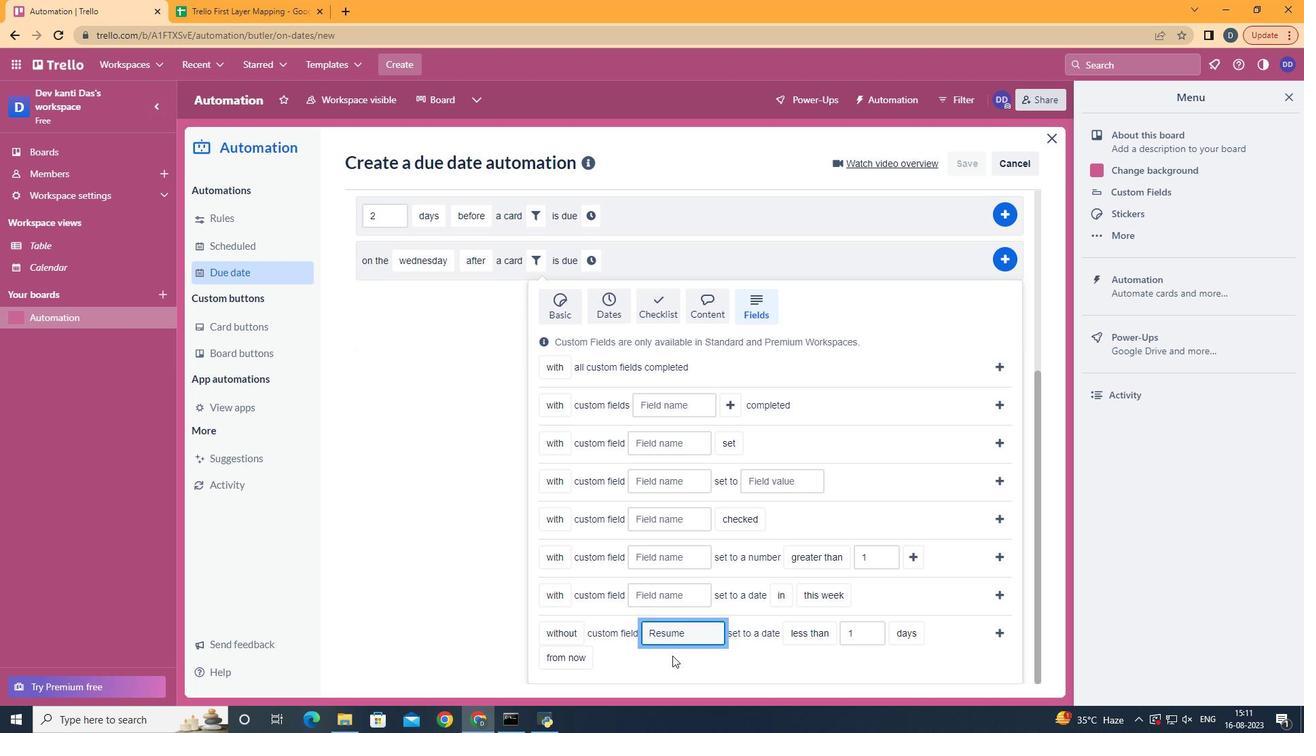 
Action: Mouse moved to (665, 651)
Screenshot: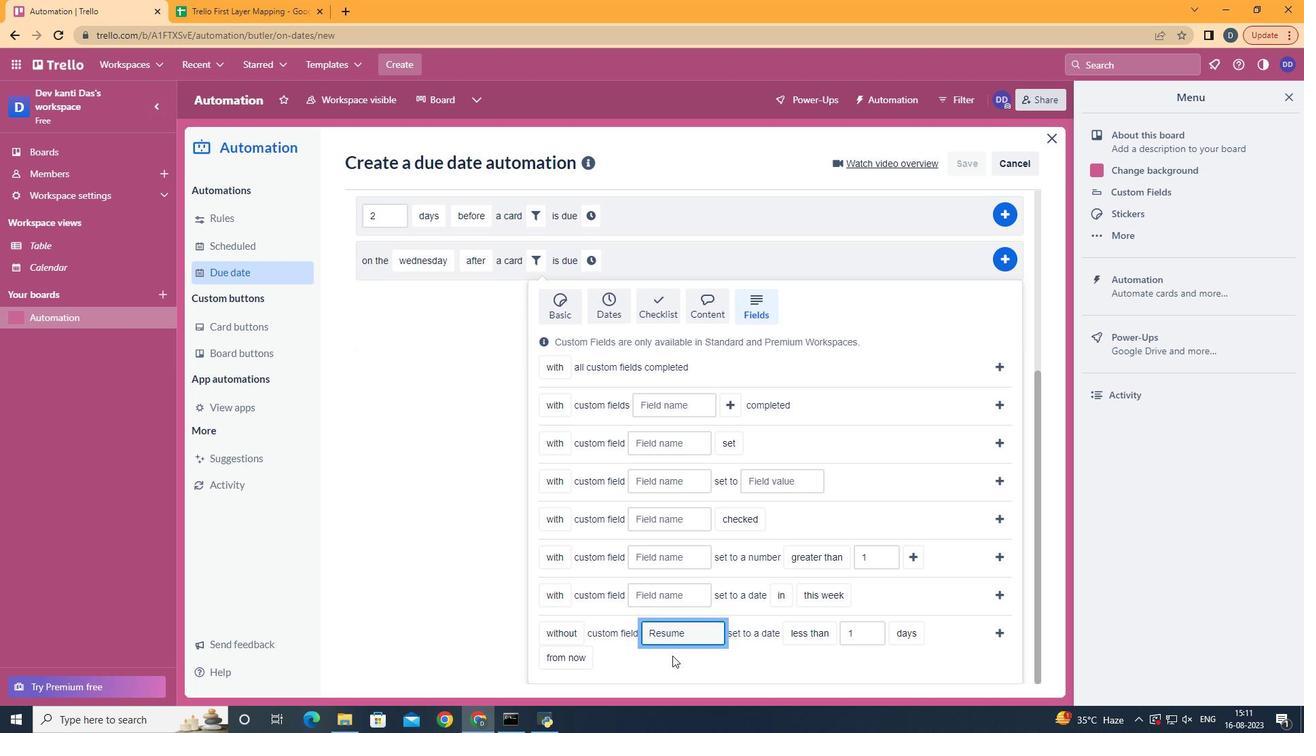 
Action: Mouse scrolled (665, 650) with delta (0, 0)
Screenshot: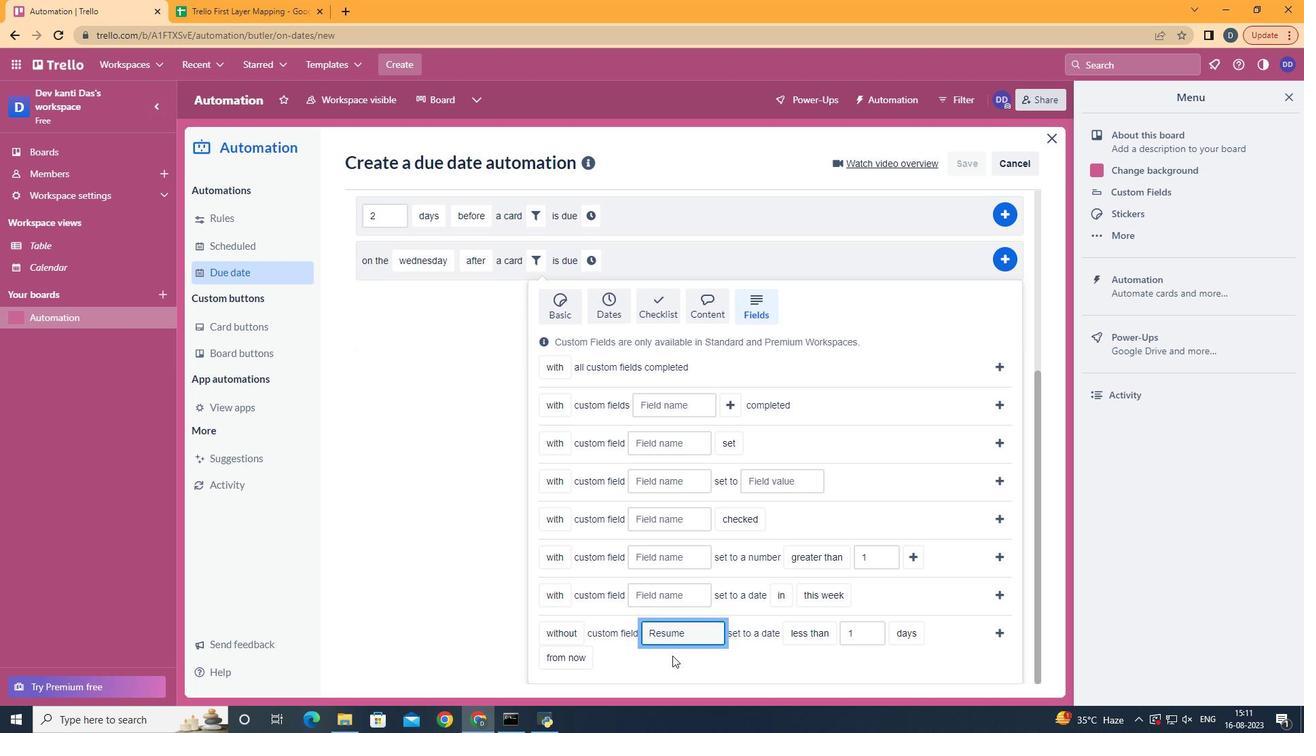 
Action: Mouse moved to (914, 605)
Screenshot: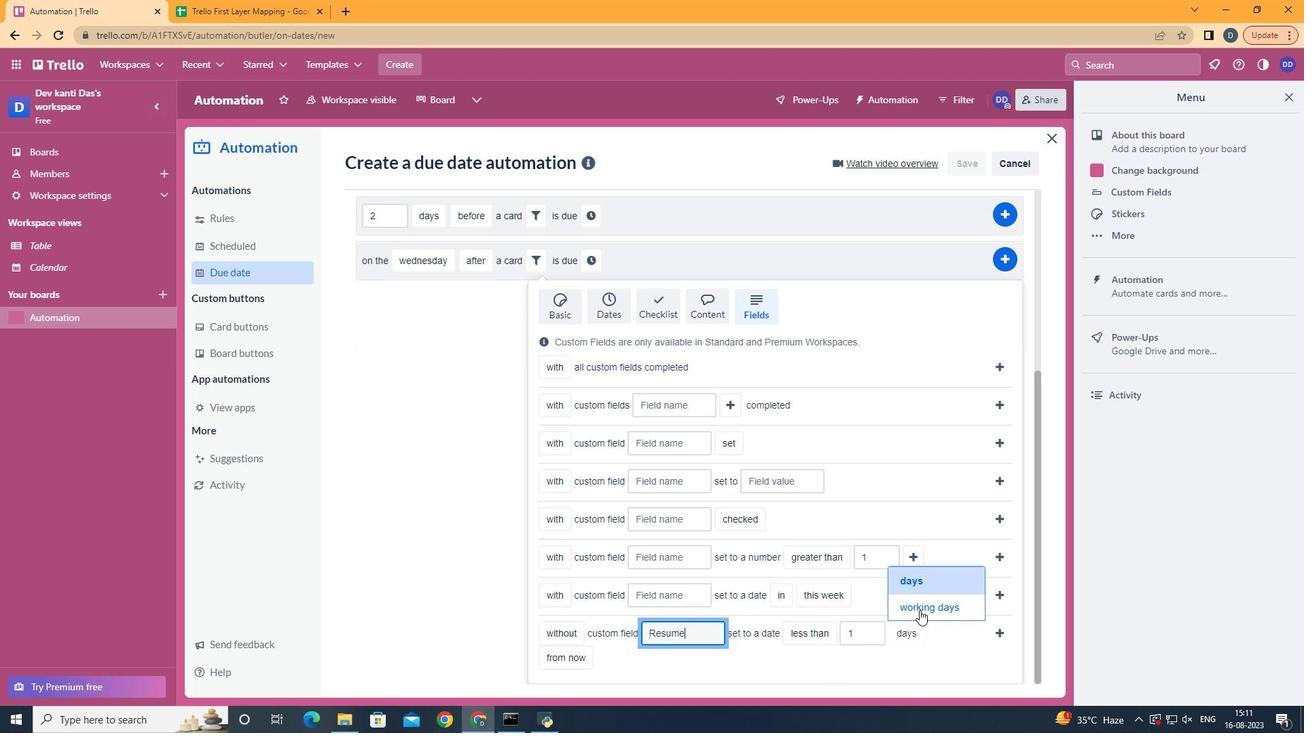 
Action: Mouse pressed left at (914, 605)
Screenshot: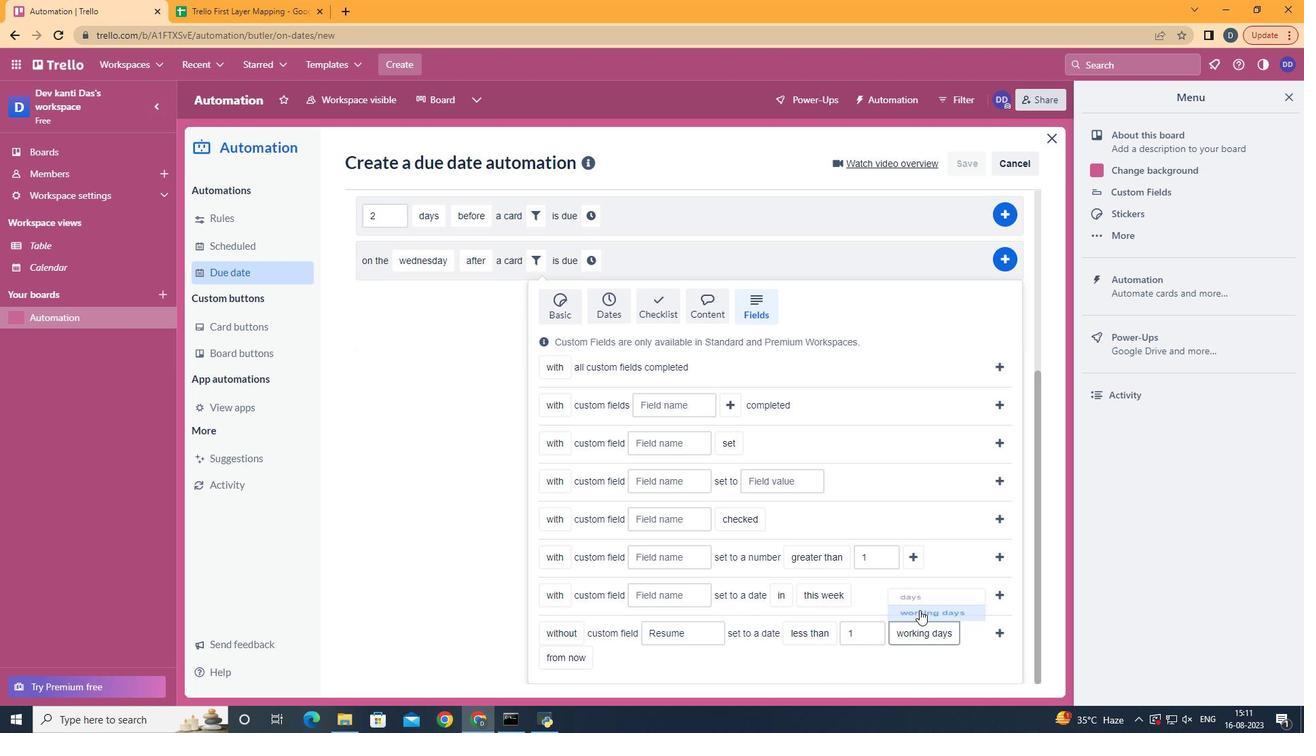 
Action: Mouse moved to (585, 633)
Screenshot: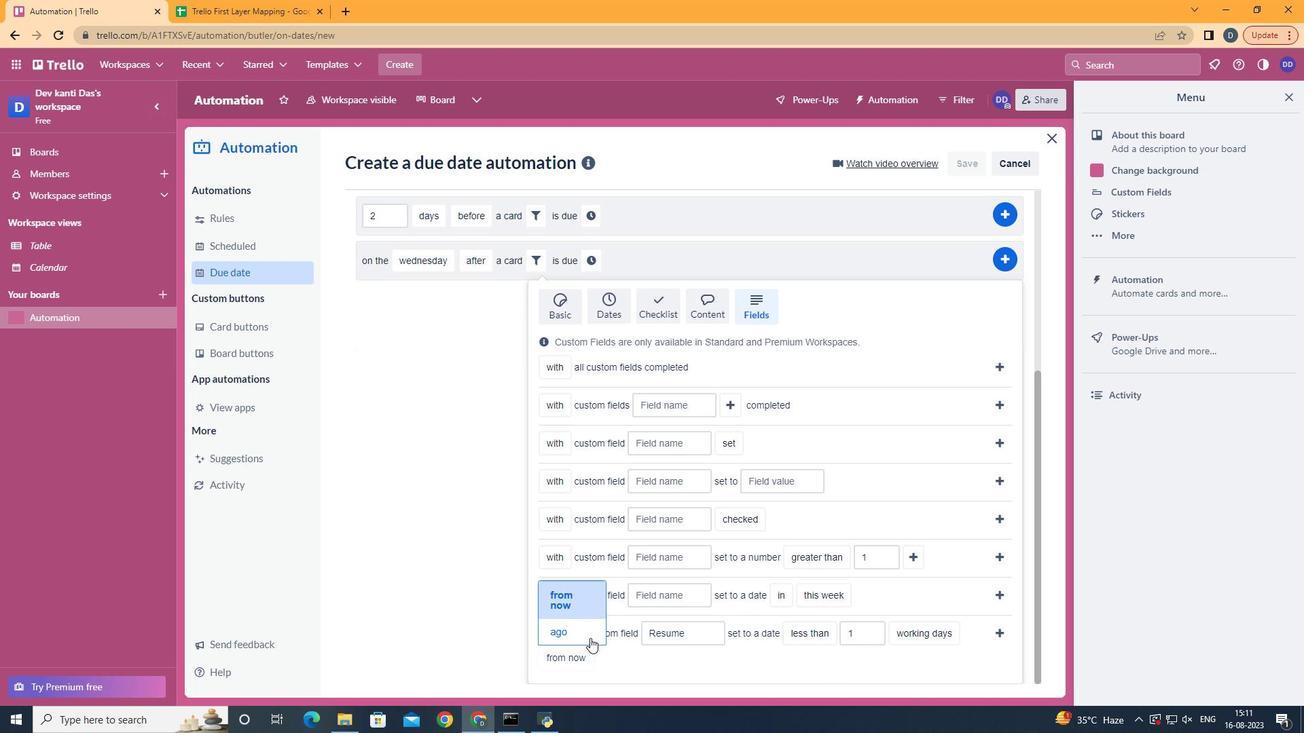 
Action: Mouse pressed left at (585, 633)
Screenshot: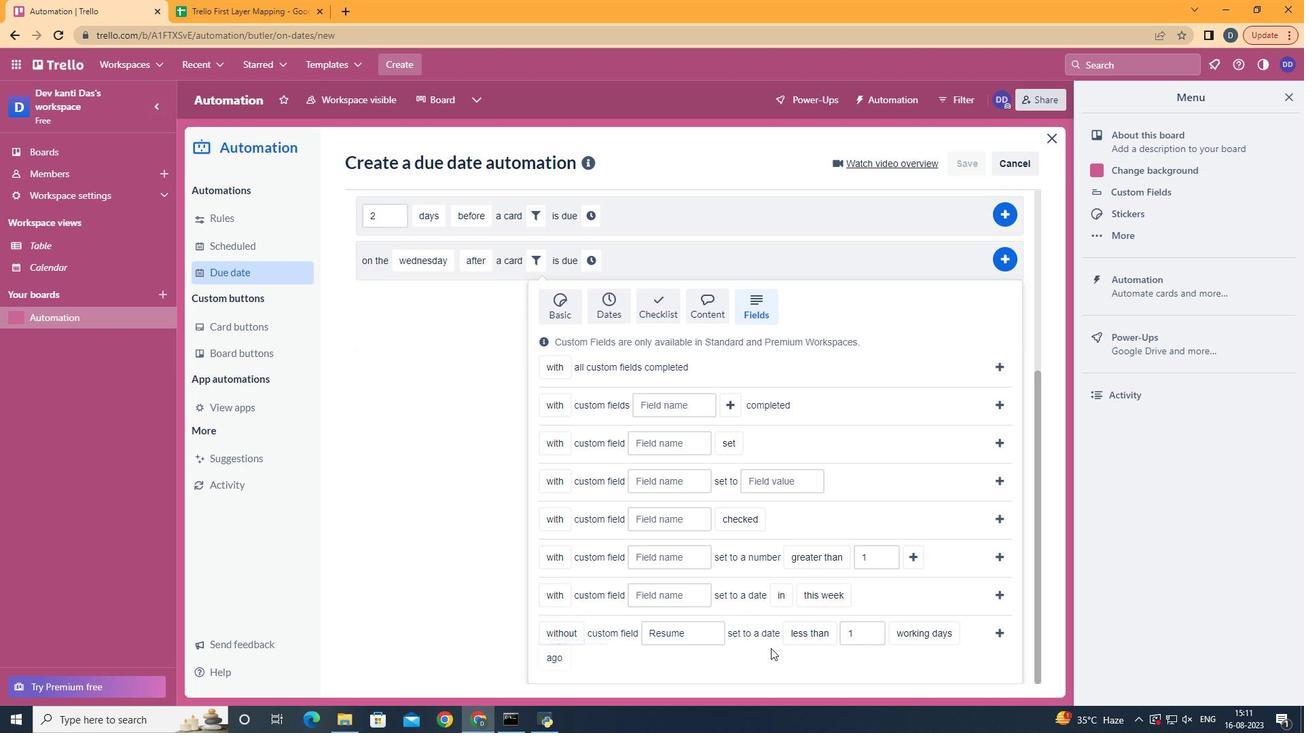 
Action: Mouse moved to (1011, 627)
Screenshot: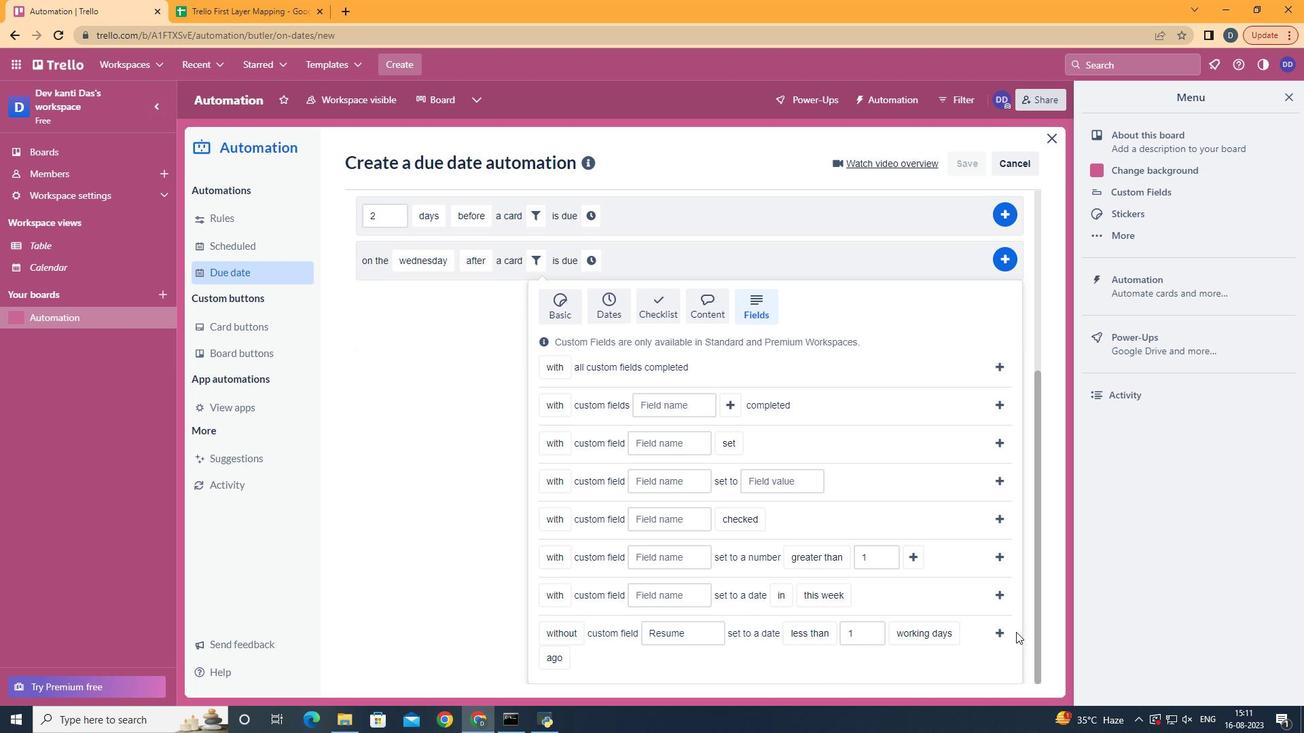 
Action: Mouse pressed left at (1011, 627)
Screenshot: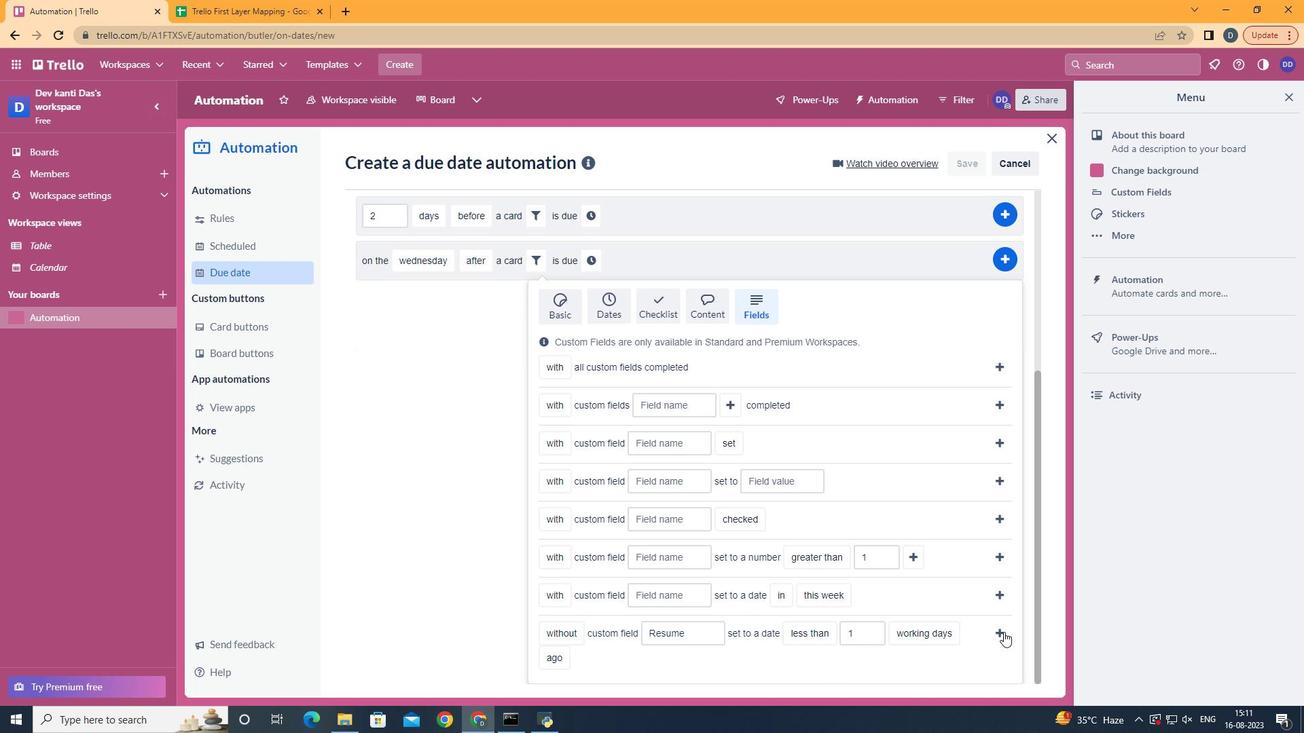 
Action: Mouse moved to (998, 626)
Screenshot: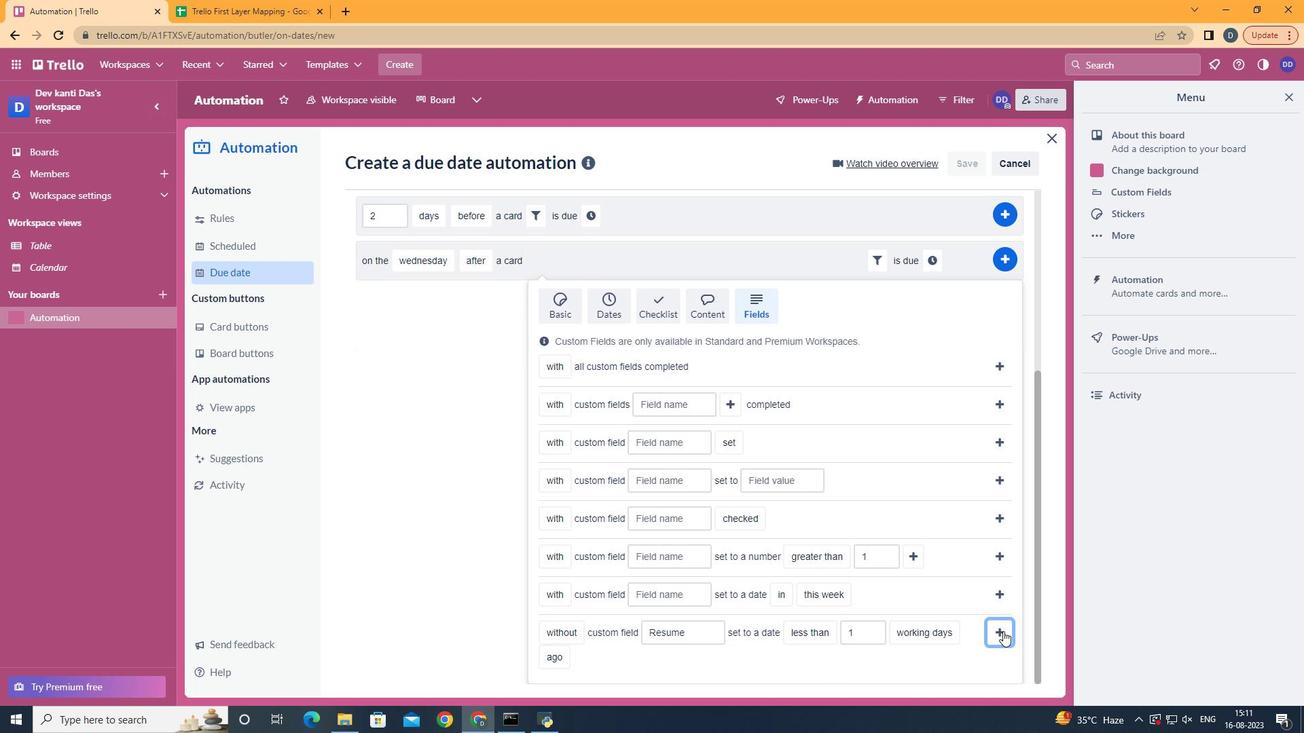 
Action: Mouse pressed left at (998, 626)
Screenshot: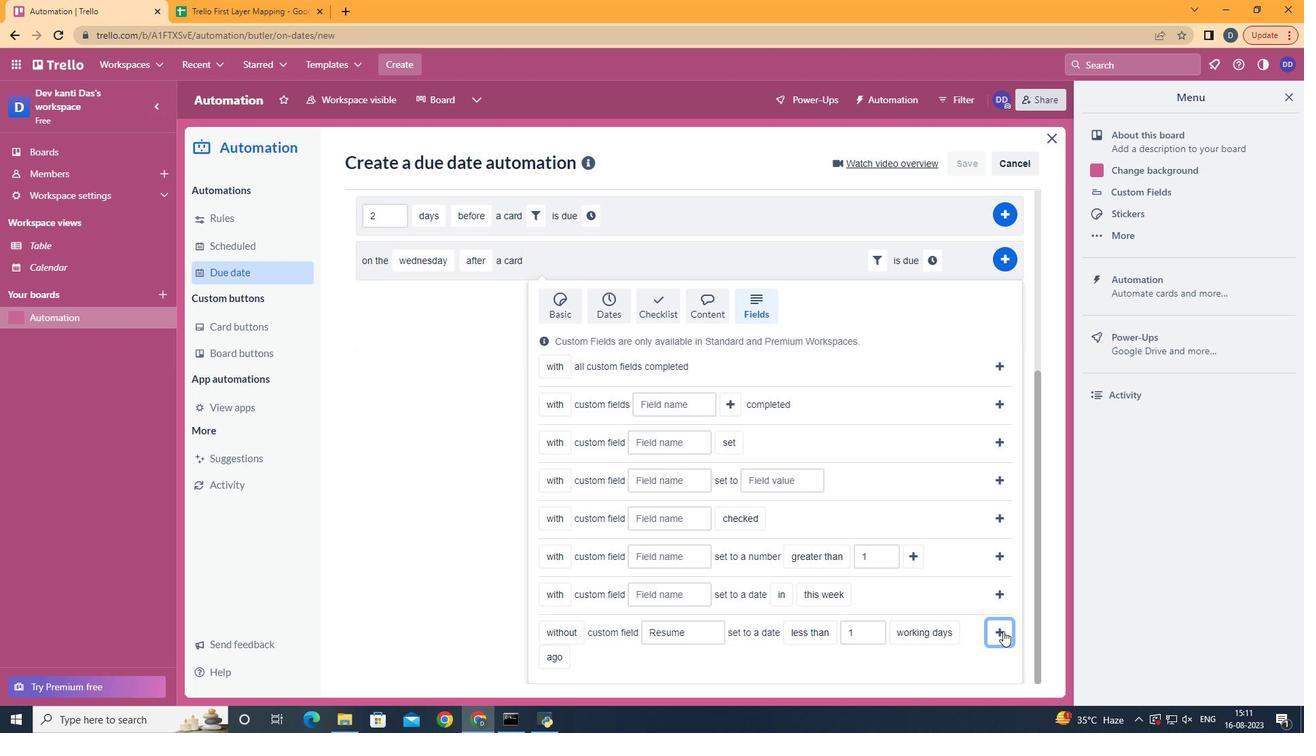 
Action: Mouse moved to (934, 548)
Screenshot: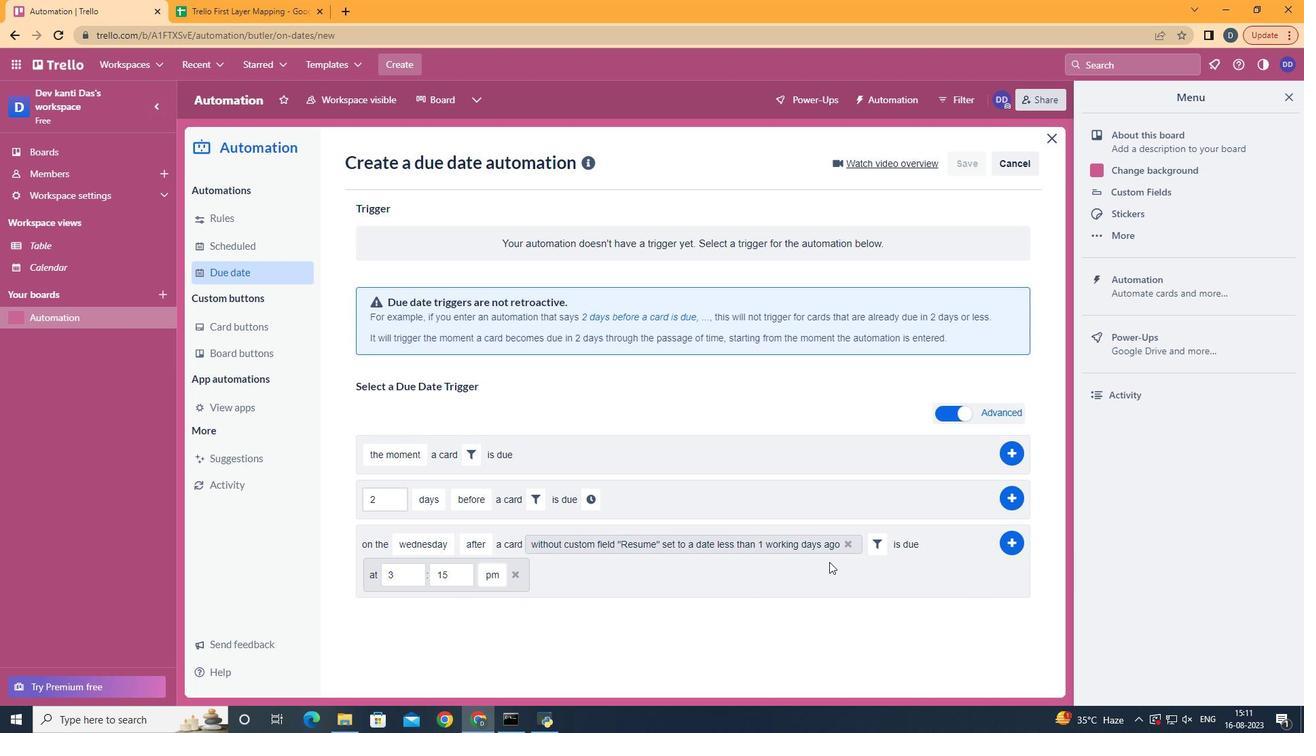 
Action: Mouse pressed left at (934, 548)
Screenshot: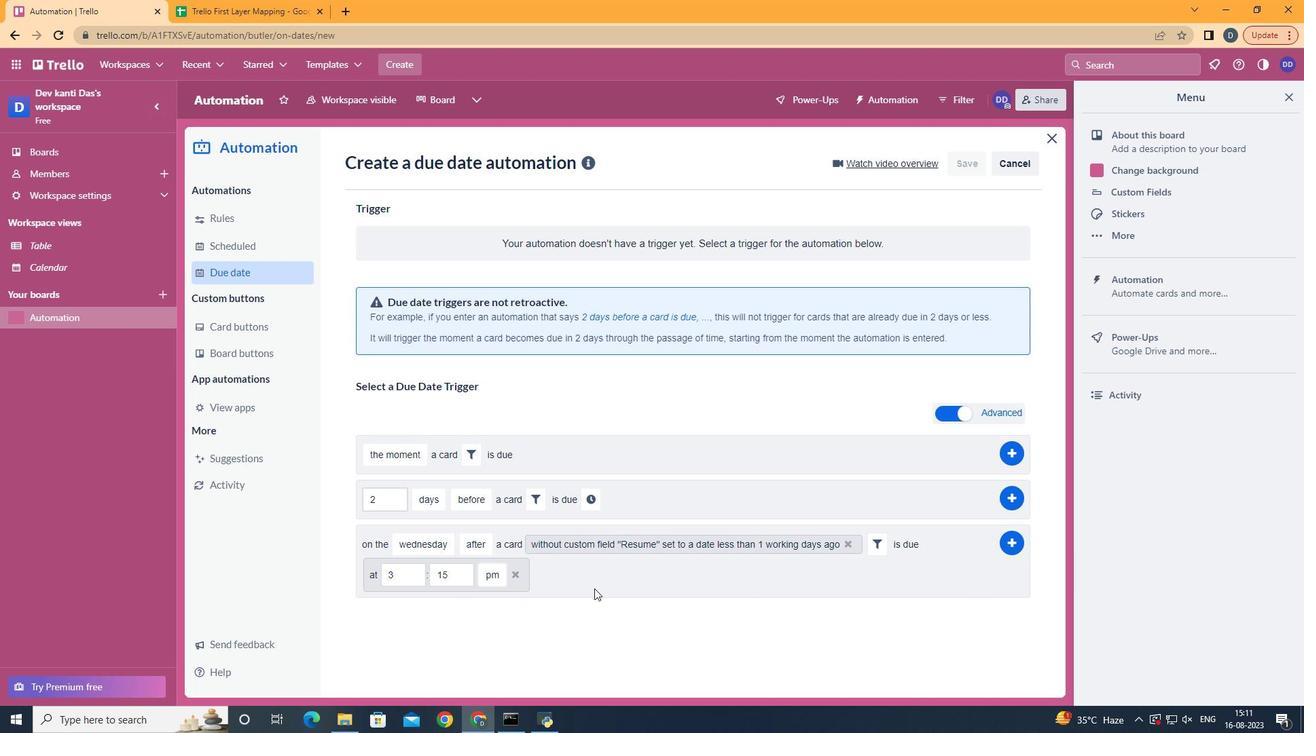 
Action: Mouse moved to (398, 577)
Screenshot: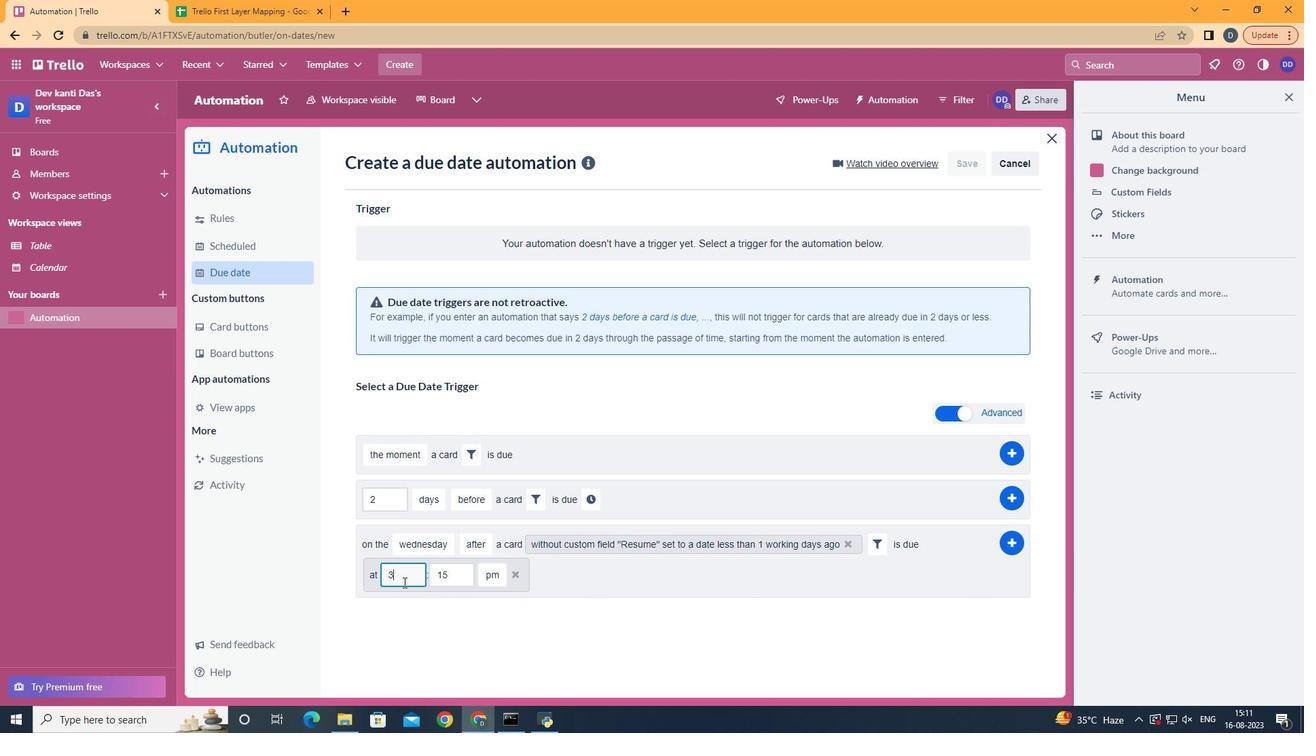 
Action: Mouse pressed left at (398, 577)
Screenshot: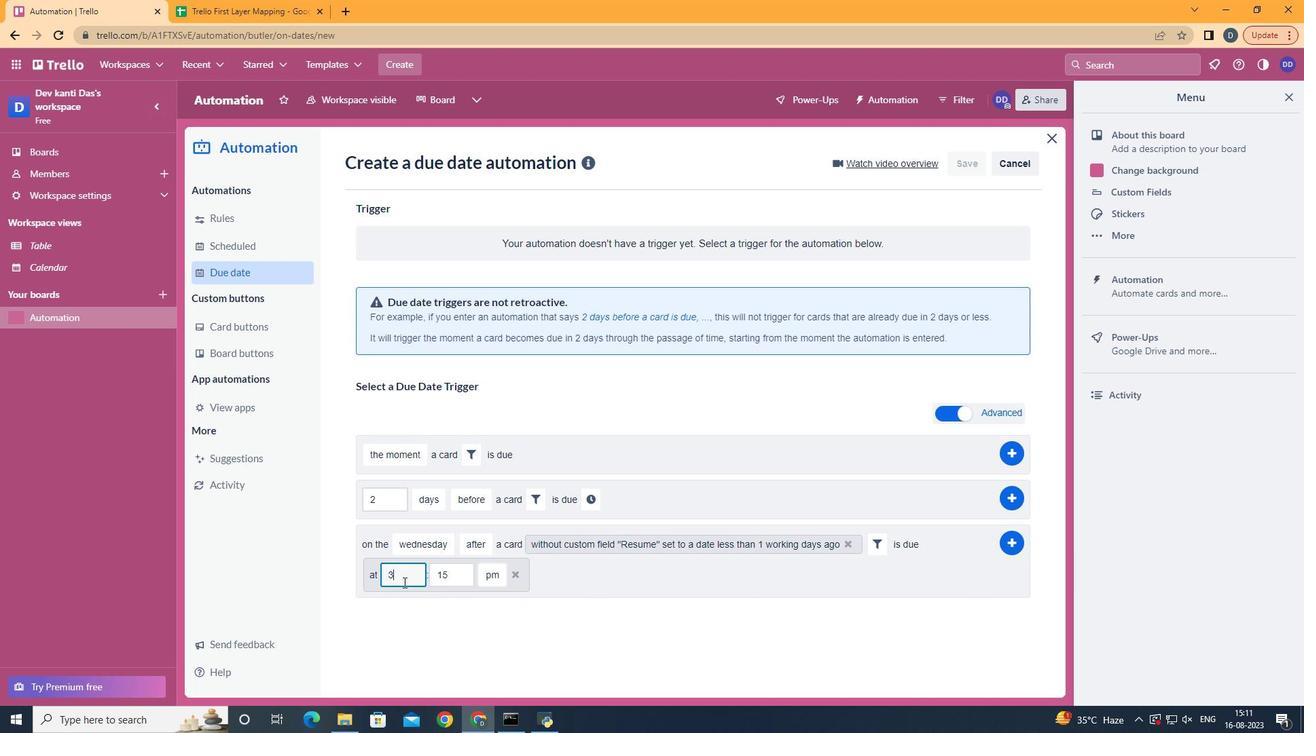 
Action: Key pressed <Key.backspace>11
Screenshot: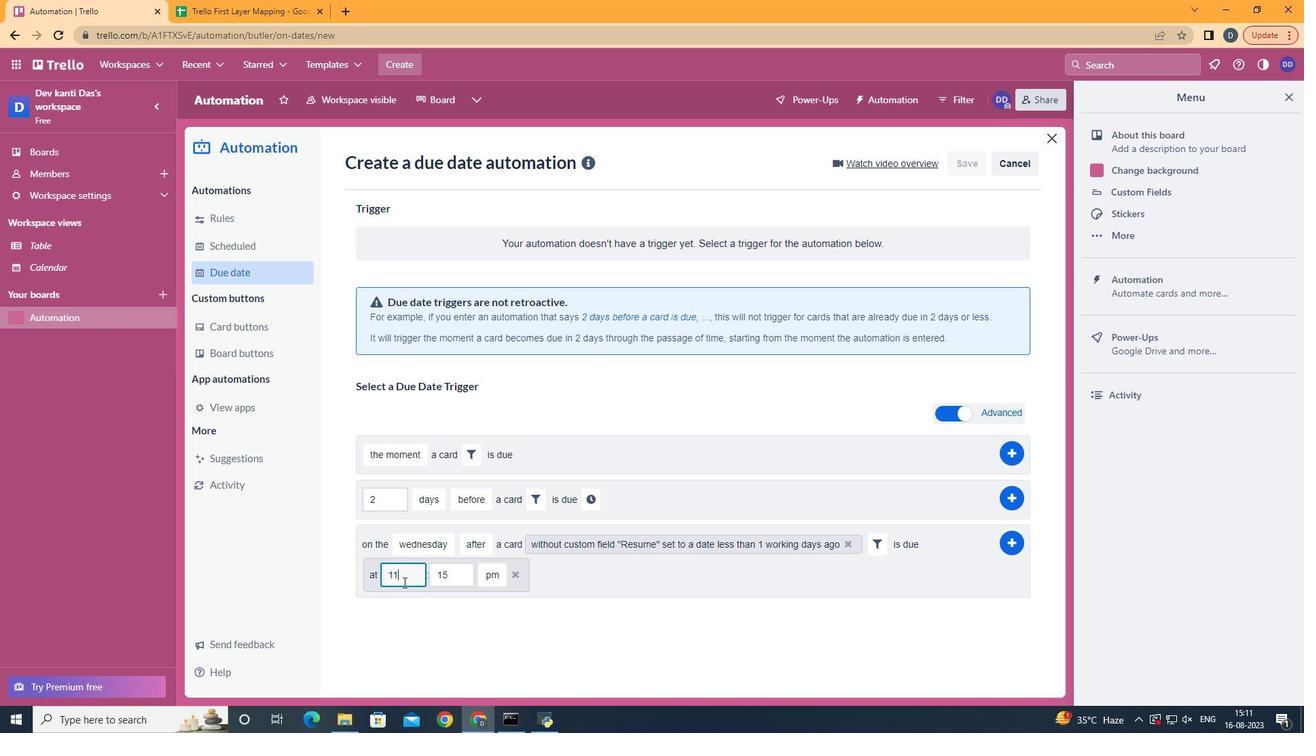 
Action: Mouse moved to (449, 574)
Screenshot: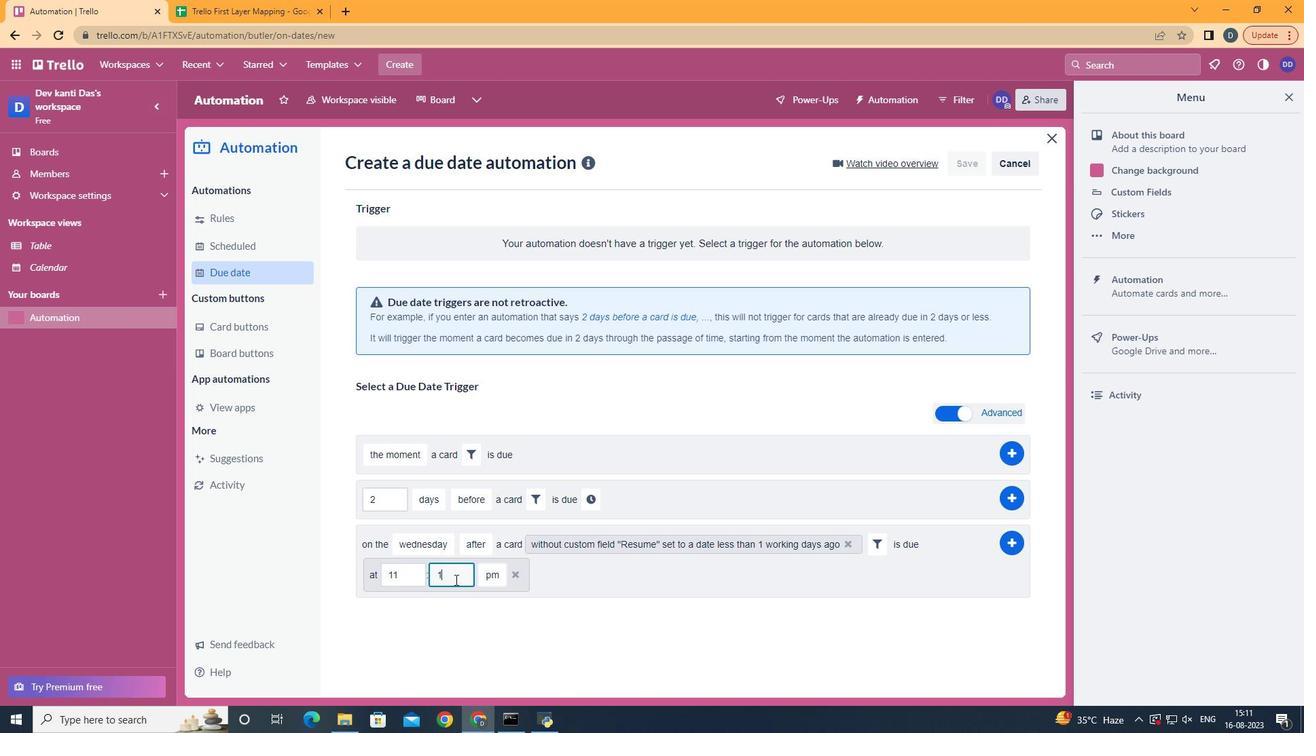 
Action: Mouse pressed left at (449, 574)
Screenshot: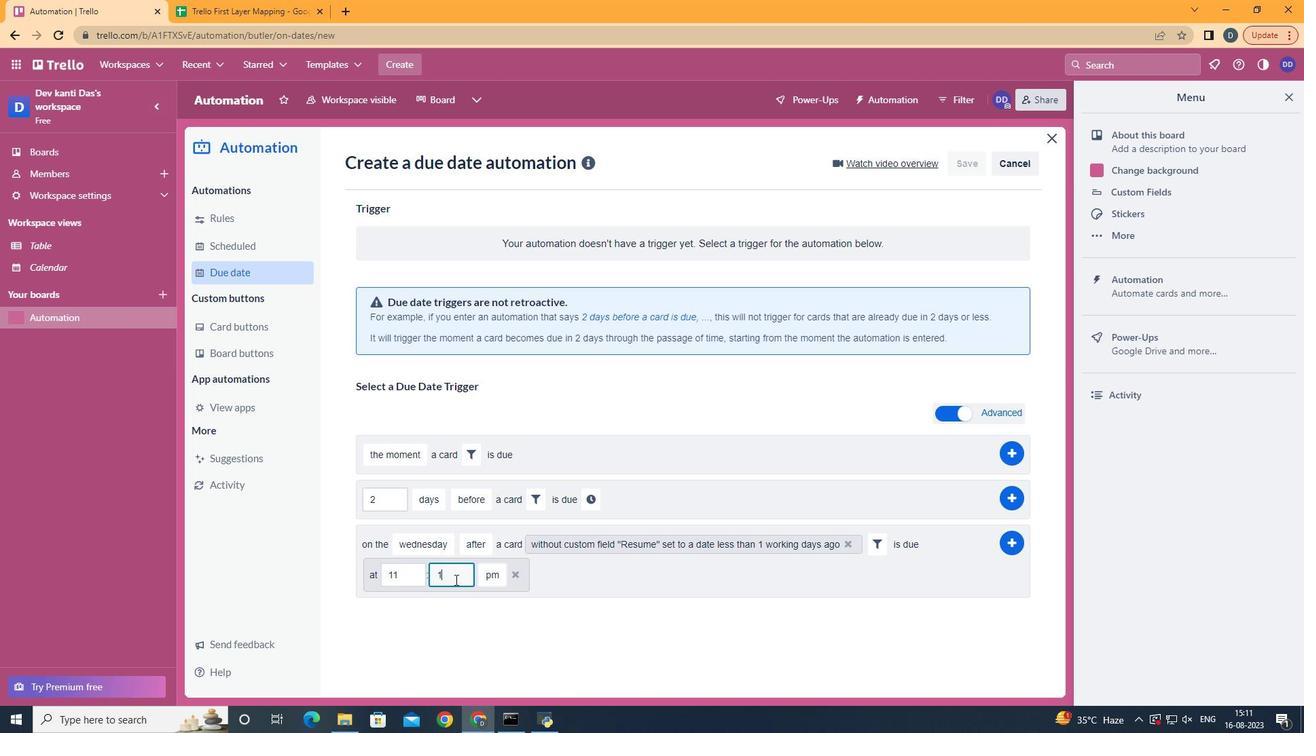 
Action: Key pressed <Key.backspace><Key.backspace>00
Screenshot: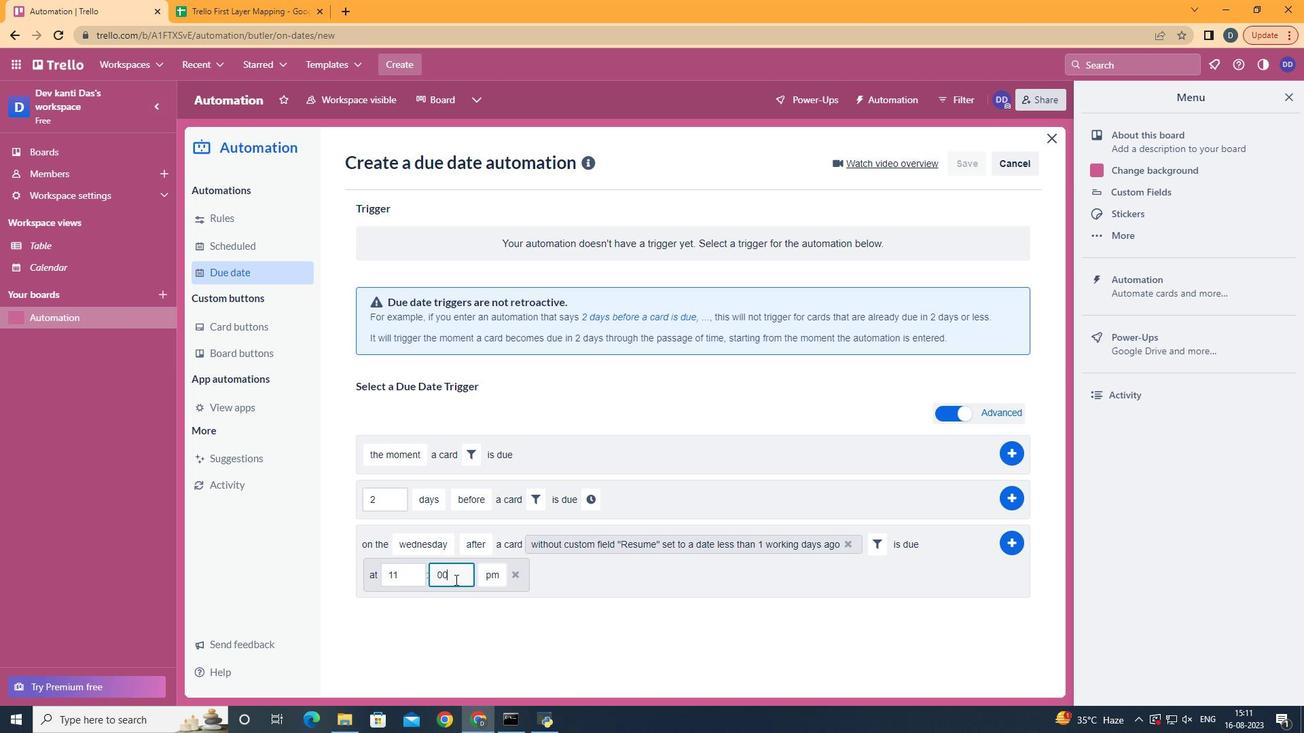 
Action: Mouse moved to (493, 588)
Screenshot: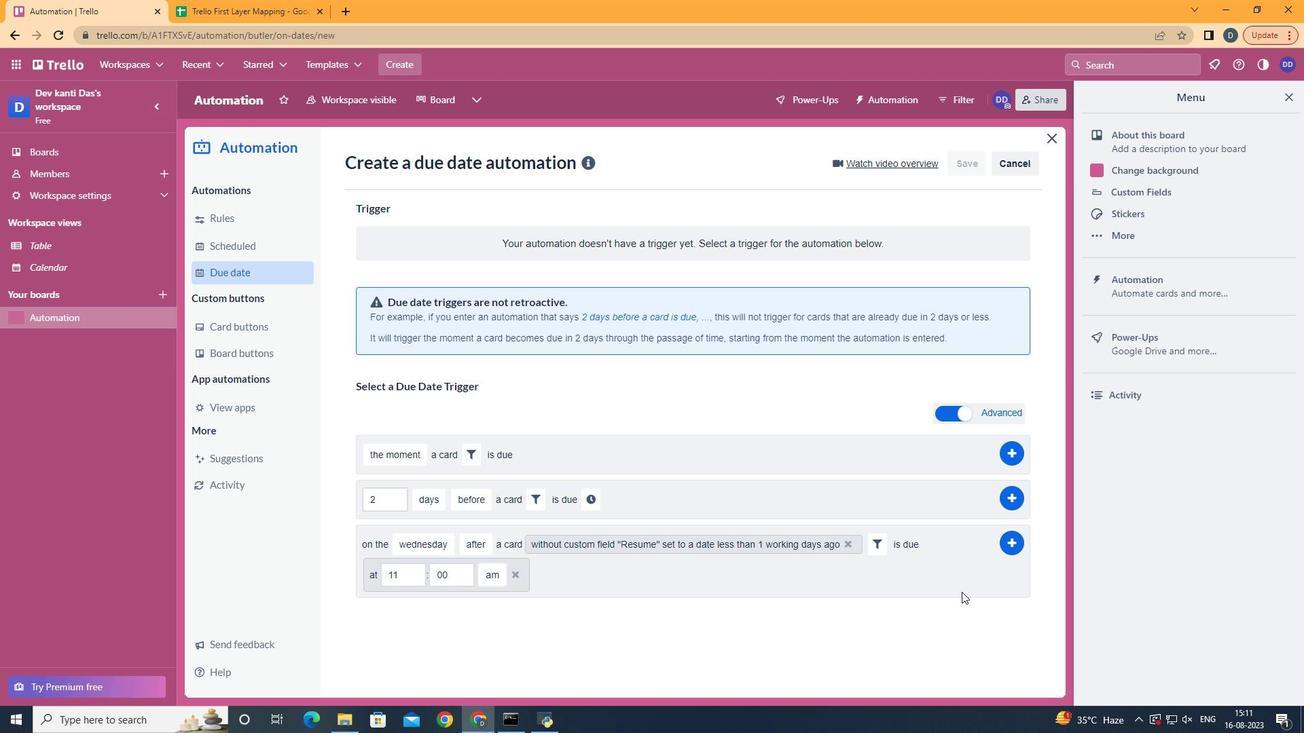 
Action: Mouse pressed left at (493, 588)
Screenshot: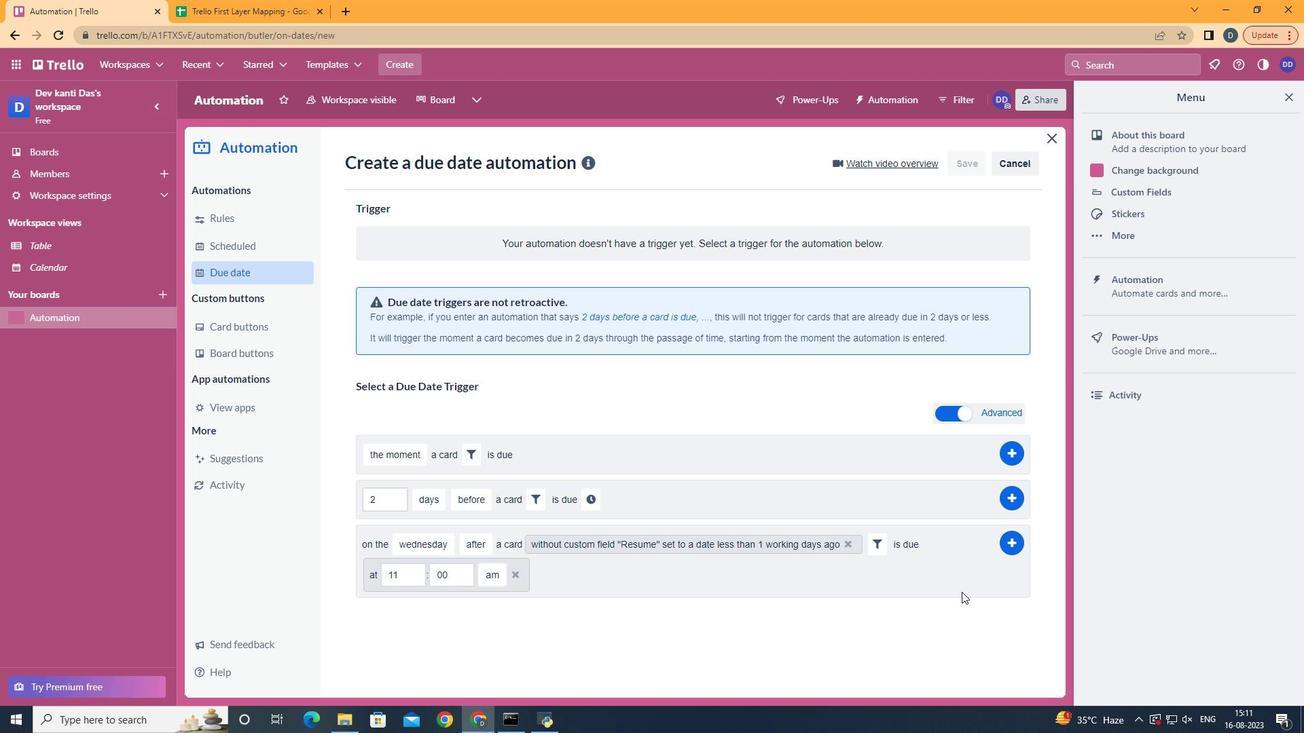 
Action: Mouse moved to (1003, 542)
Screenshot: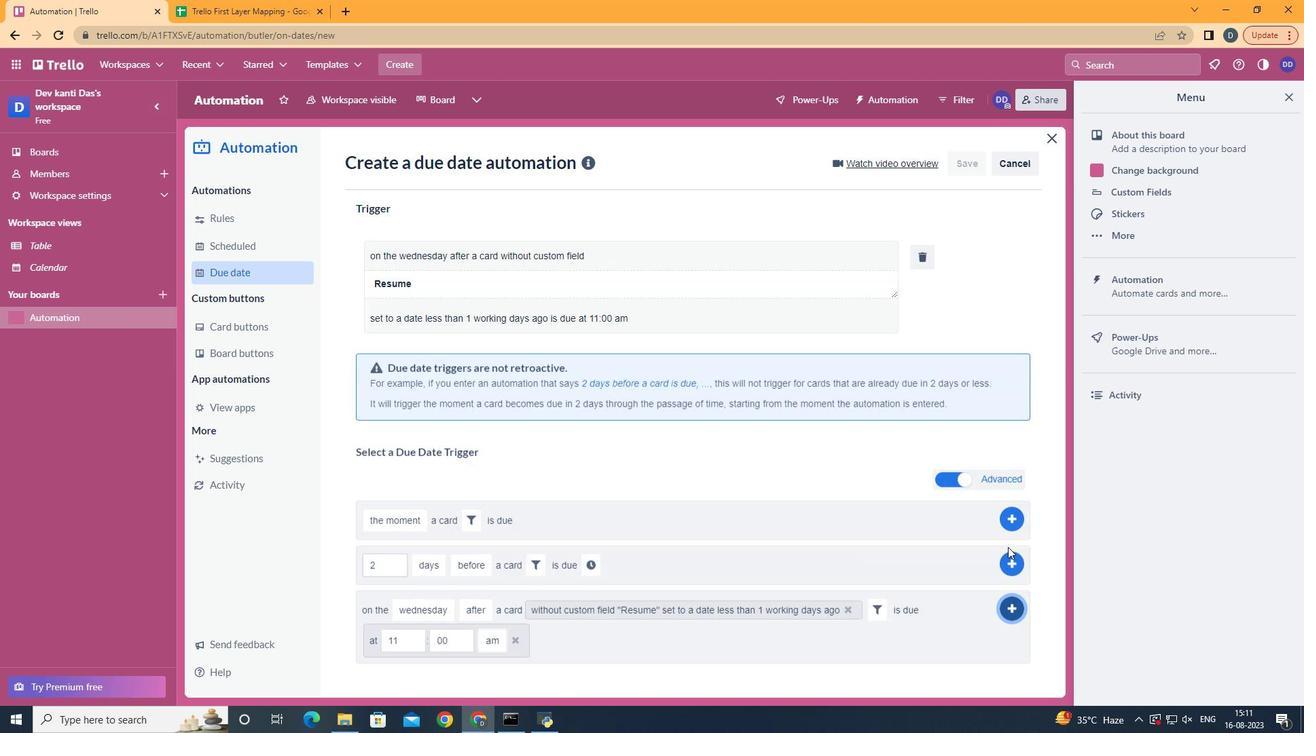 
Action: Mouse pressed left at (1003, 542)
Screenshot: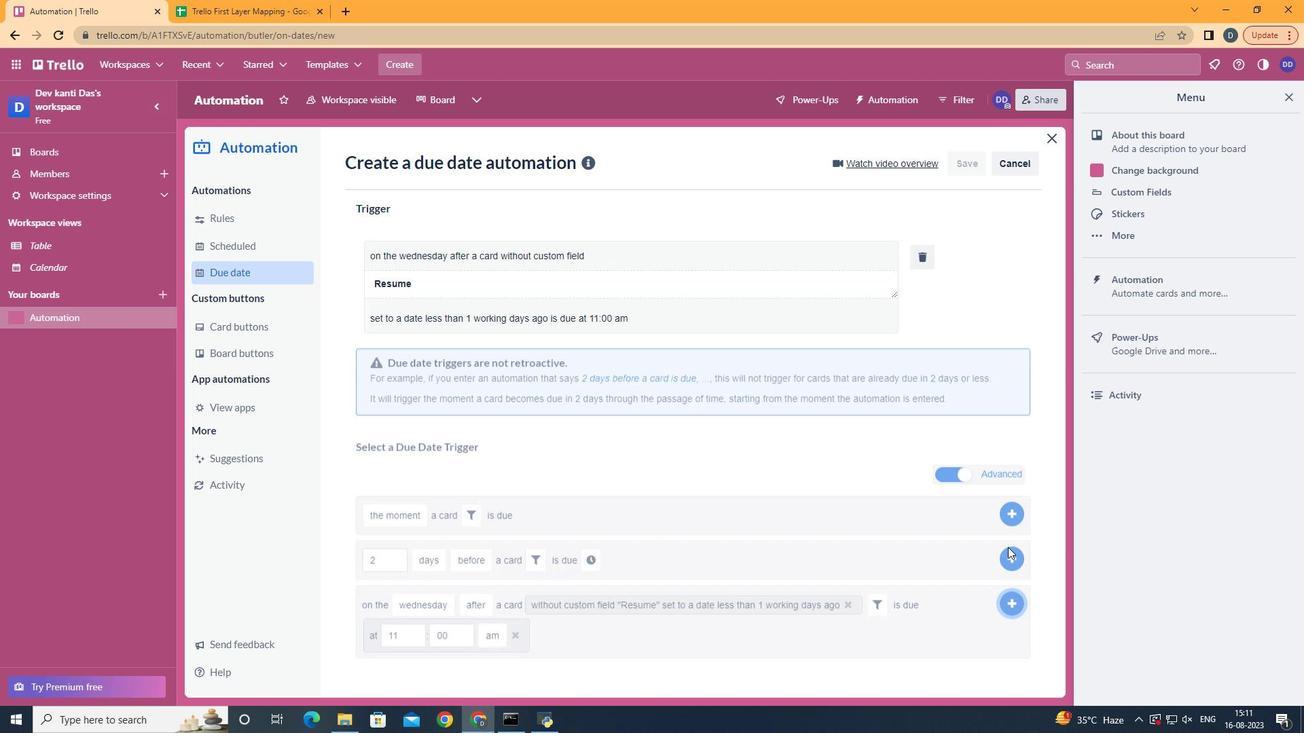 
